 Task: Look for Airbnb properties in Klagenfurt am Wörthersee, Austria from 6th December, 2023 to 15th December, 2023 for 6 adults.6 bedrooms having 6 beds and 6 bathrooms. Property type can be house. Amenities needed are: wifi, TV, free parkinig on premises, hot tub, gym, smoking allowed. Look for 3 properties as per requirement.
Action: Key pressed klagenfurt
Screenshot: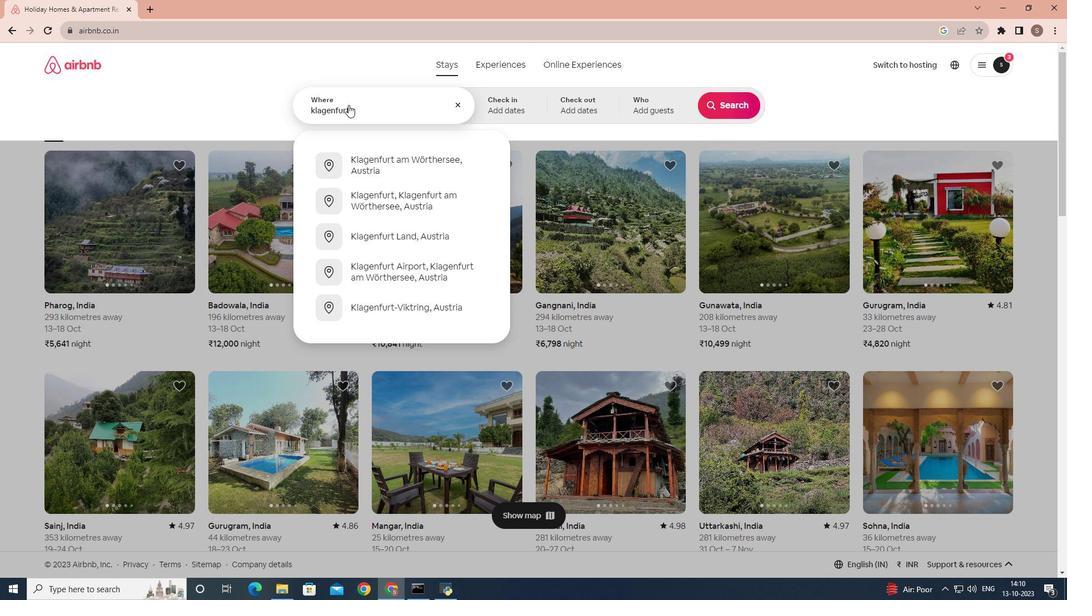 
Action: Mouse moved to (380, 156)
Screenshot: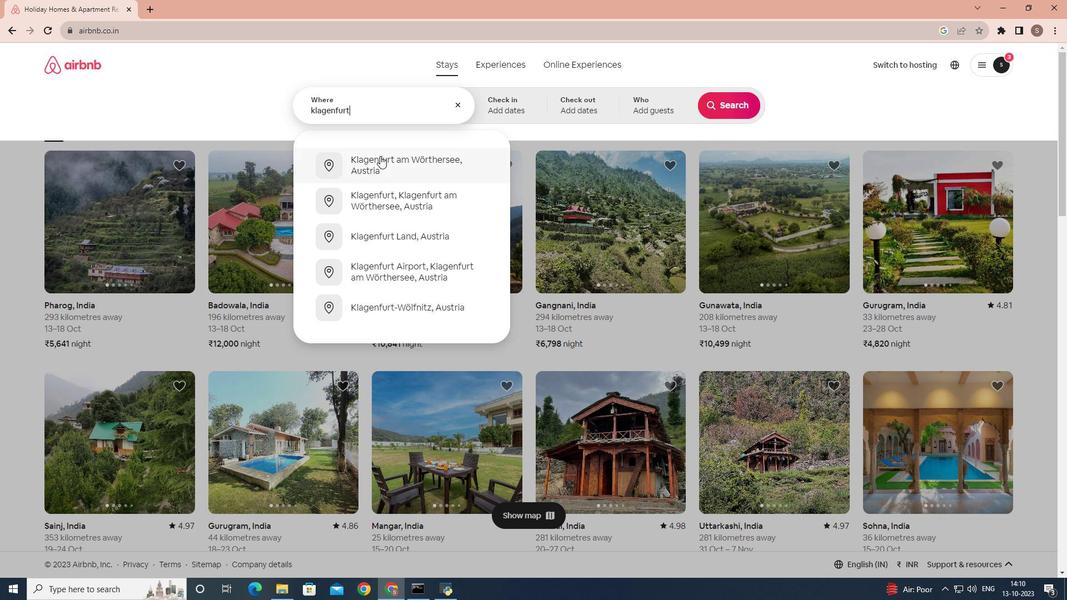
Action: Mouse pressed left at (380, 156)
Screenshot: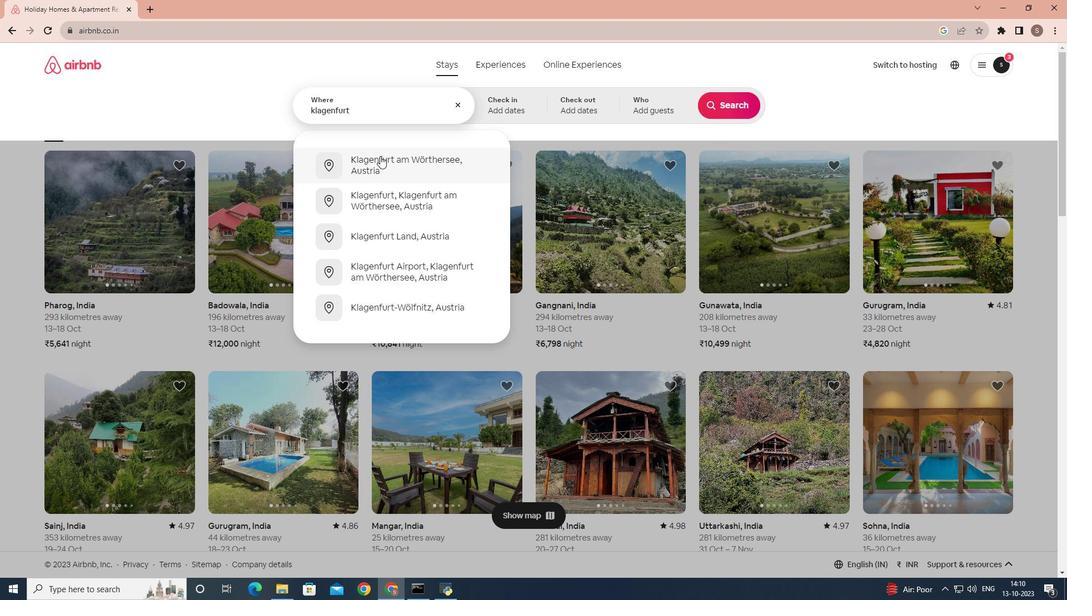 
Action: Mouse moved to (725, 196)
Screenshot: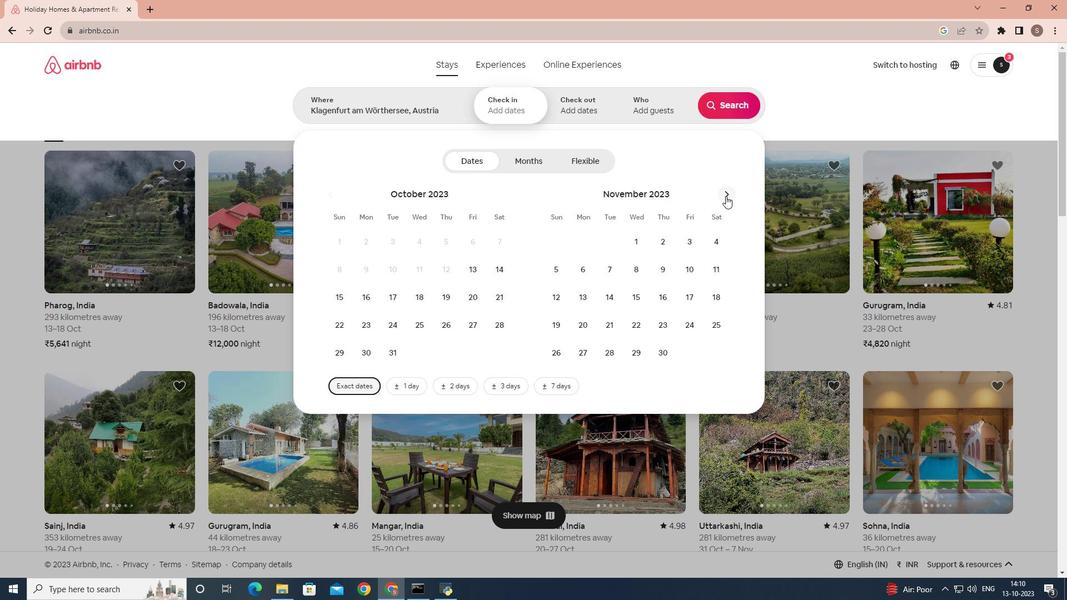 
Action: Mouse pressed left at (725, 196)
Screenshot: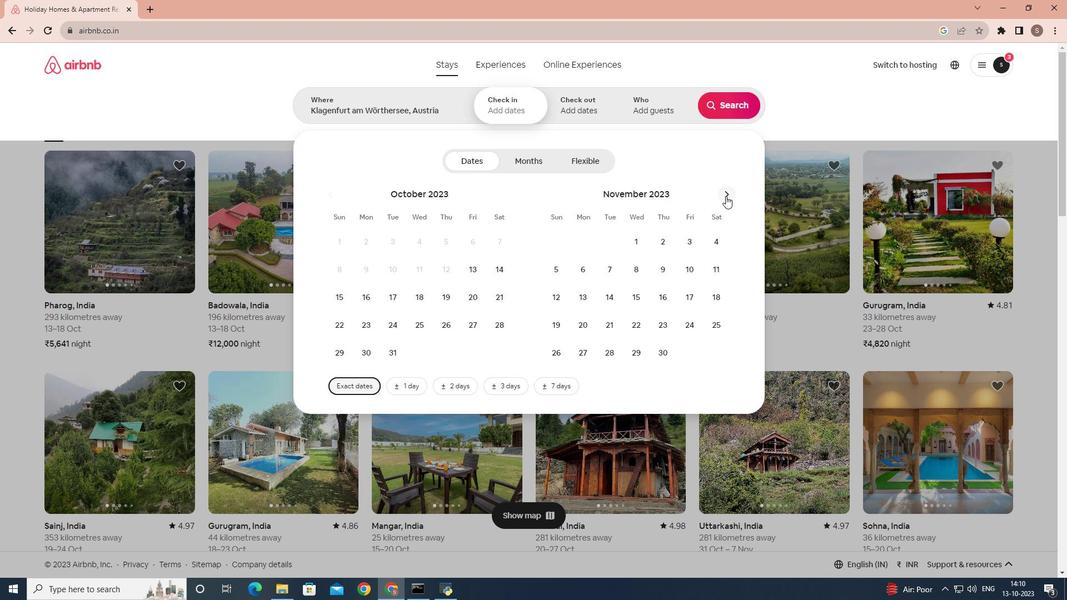 
Action: Mouse moved to (635, 270)
Screenshot: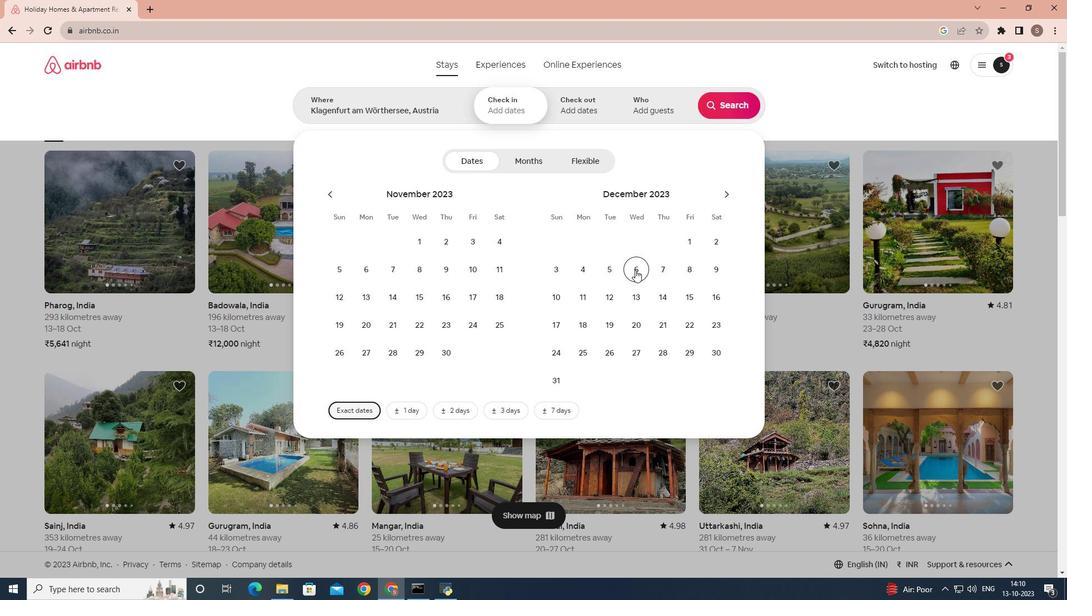 
Action: Mouse pressed left at (635, 270)
Screenshot: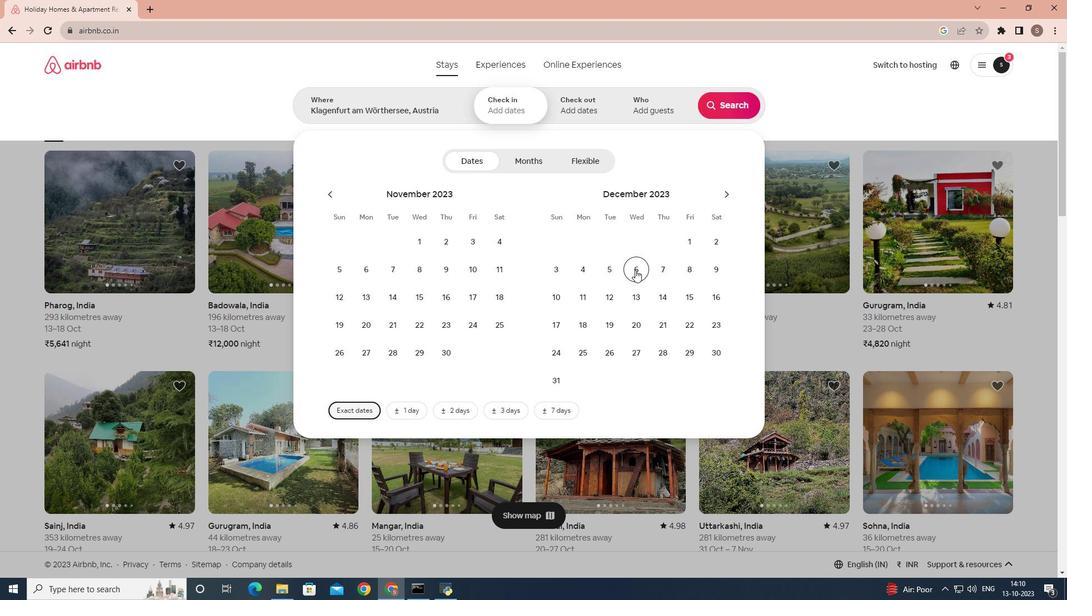 
Action: Mouse moved to (691, 306)
Screenshot: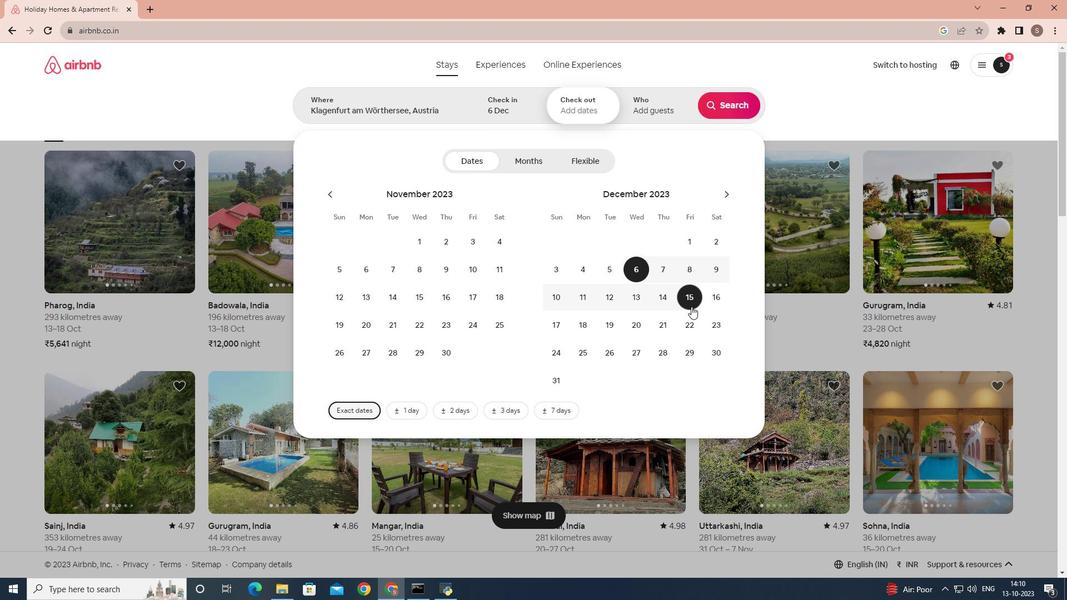 
Action: Mouse pressed left at (691, 306)
Screenshot: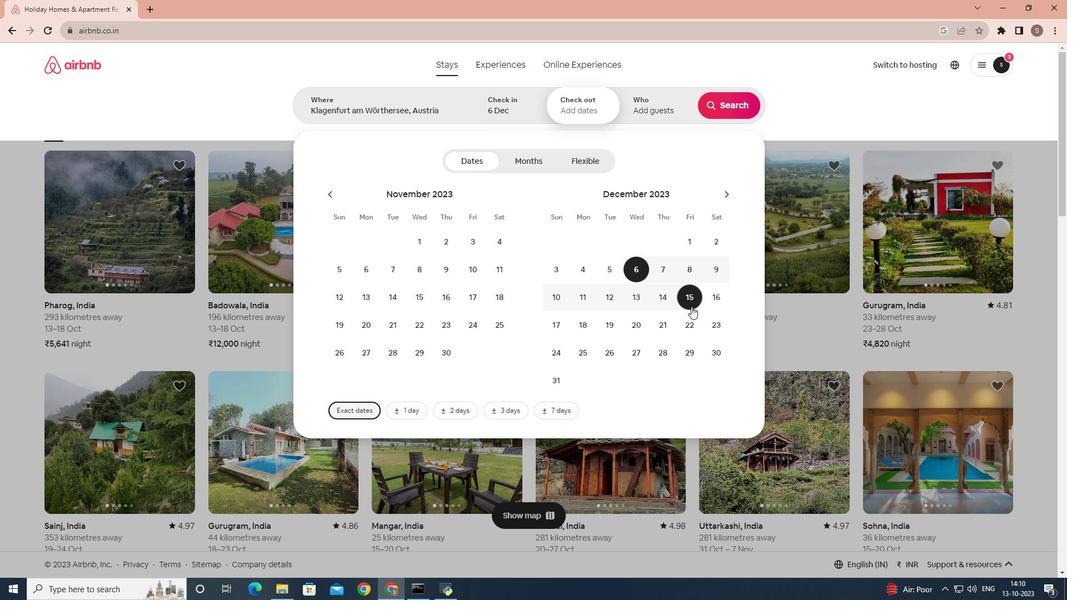 
Action: Mouse moved to (650, 97)
Screenshot: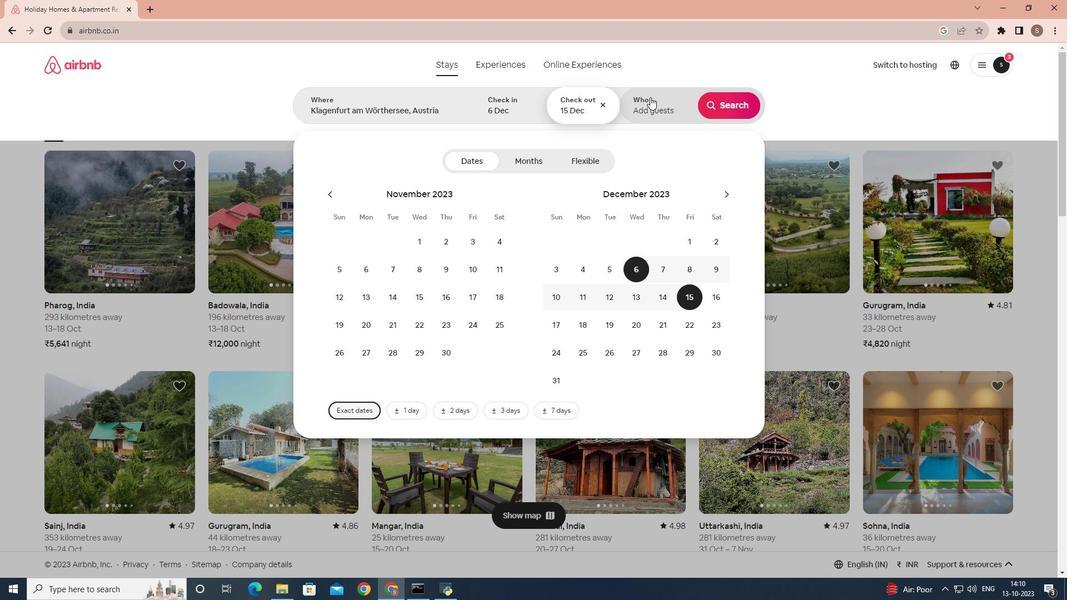 
Action: Mouse pressed left at (650, 97)
Screenshot: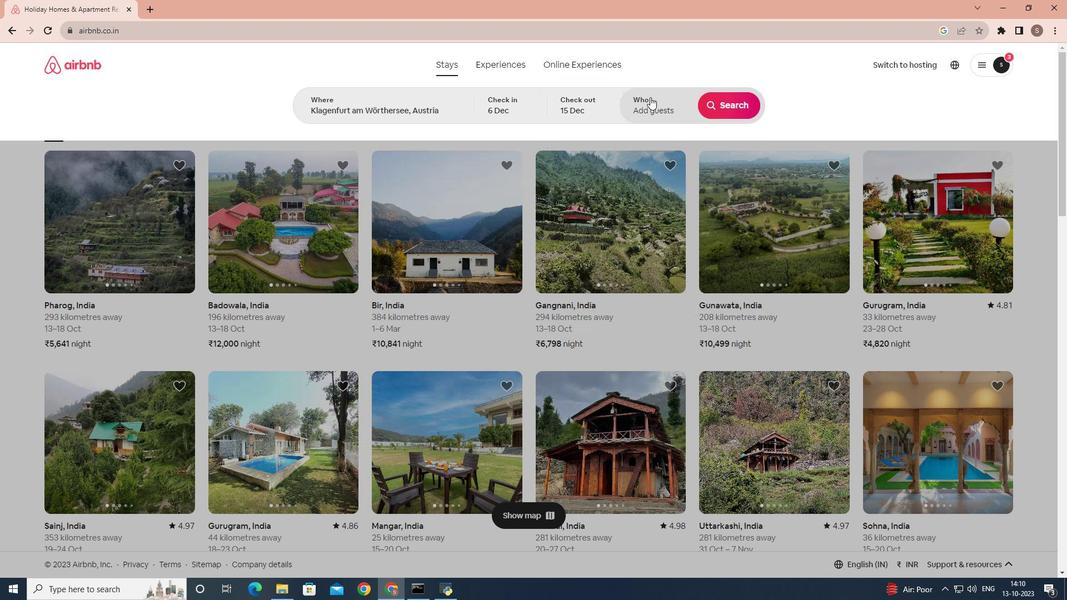 
Action: Mouse moved to (737, 162)
Screenshot: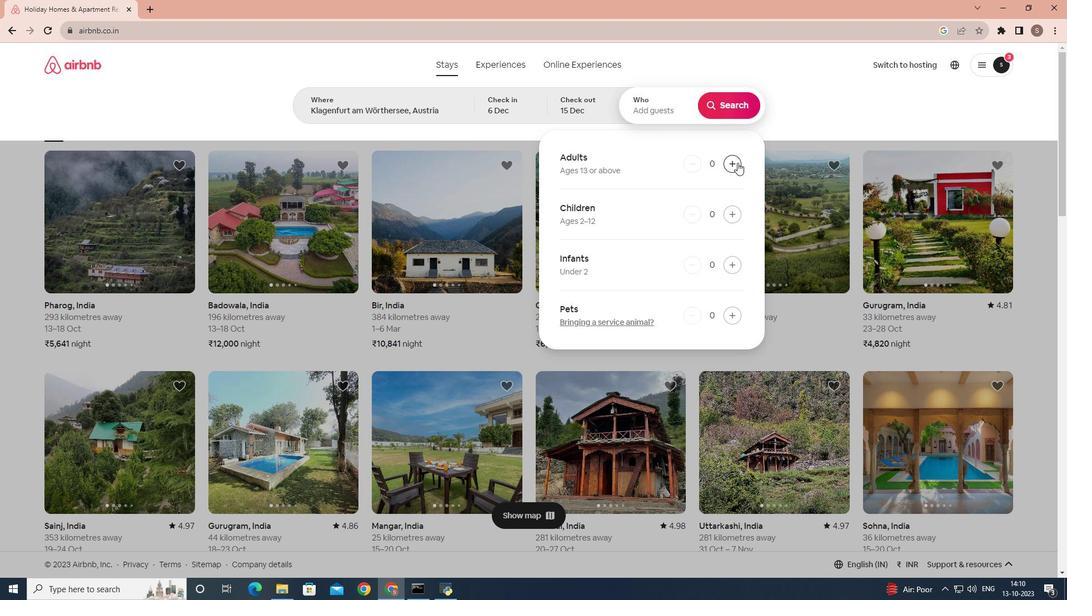 
Action: Mouse pressed left at (737, 162)
Screenshot: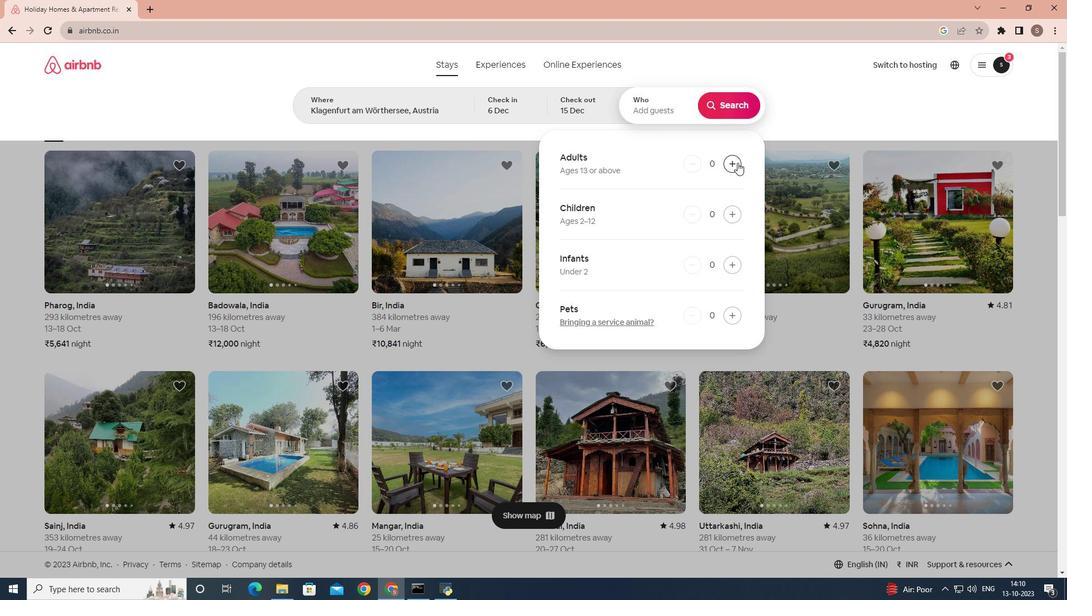 
Action: Mouse pressed left at (737, 162)
Screenshot: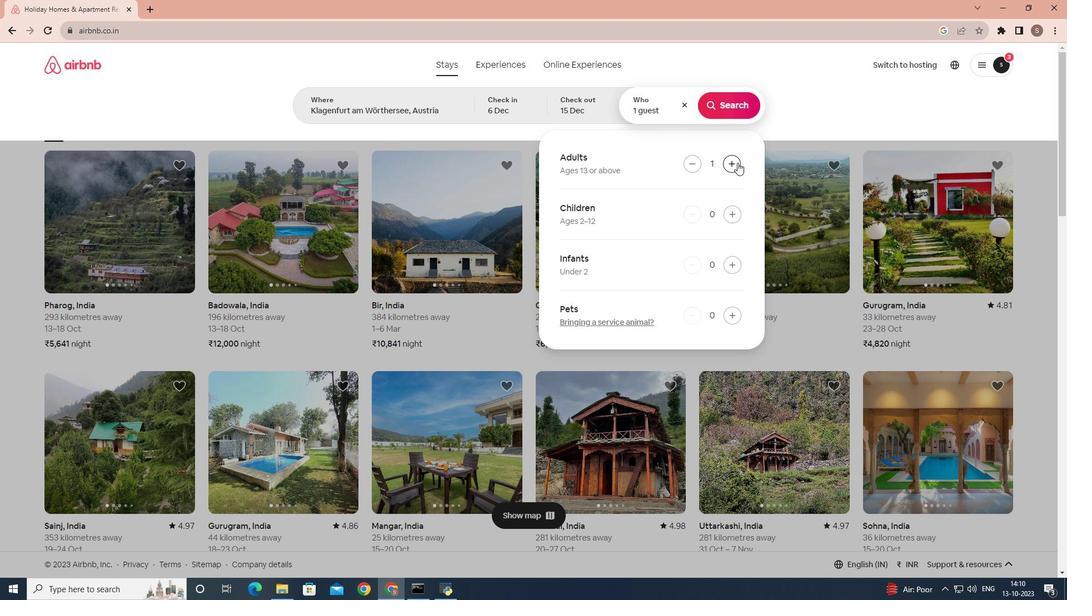 
Action: Mouse moved to (737, 162)
Screenshot: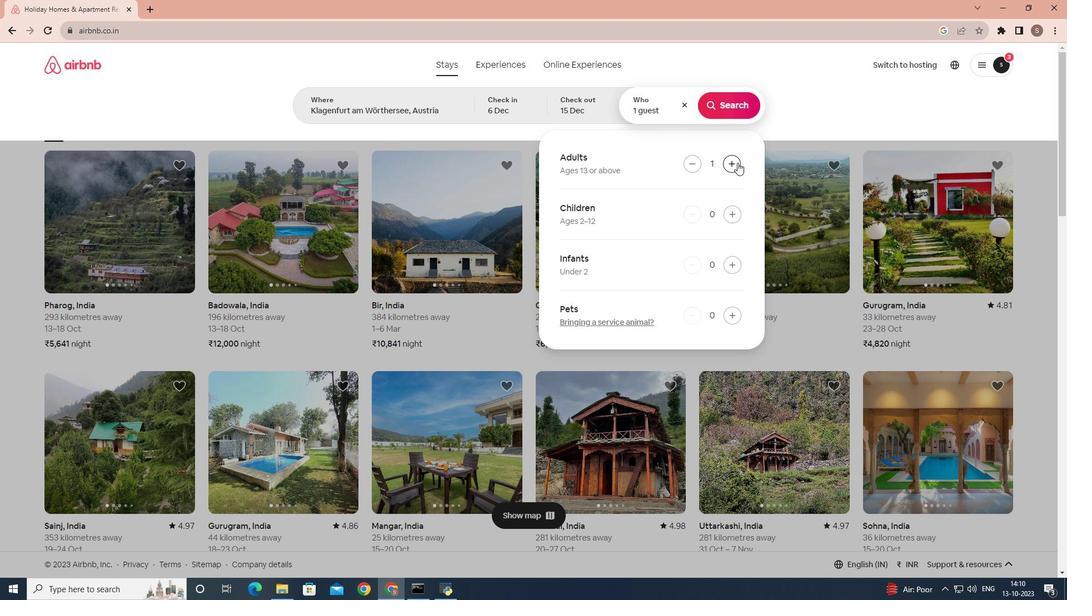 
Action: Mouse pressed left at (737, 162)
Screenshot: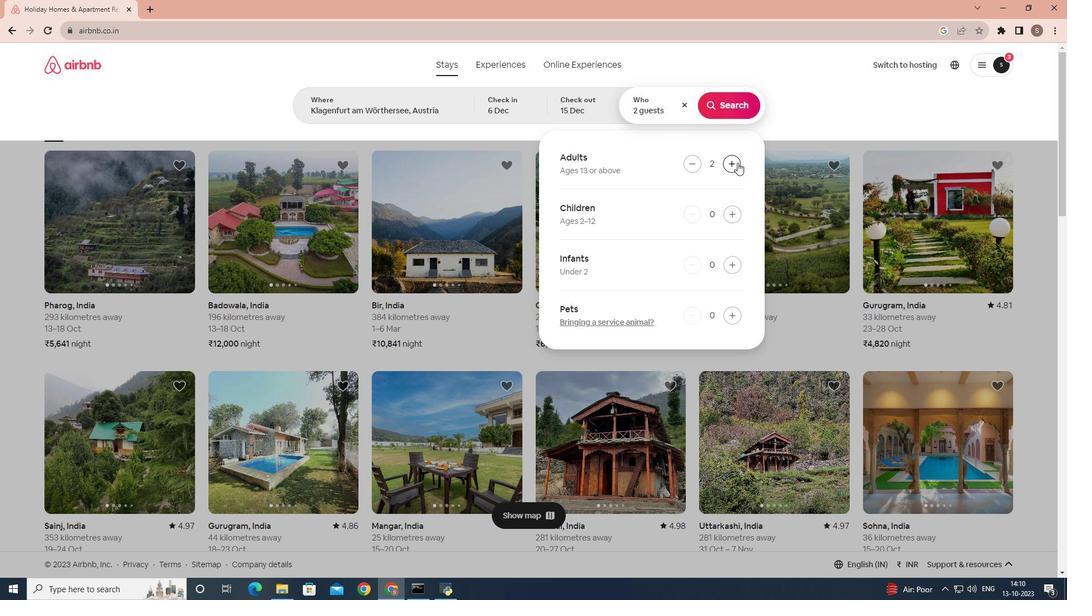 
Action: Mouse pressed left at (737, 162)
Screenshot: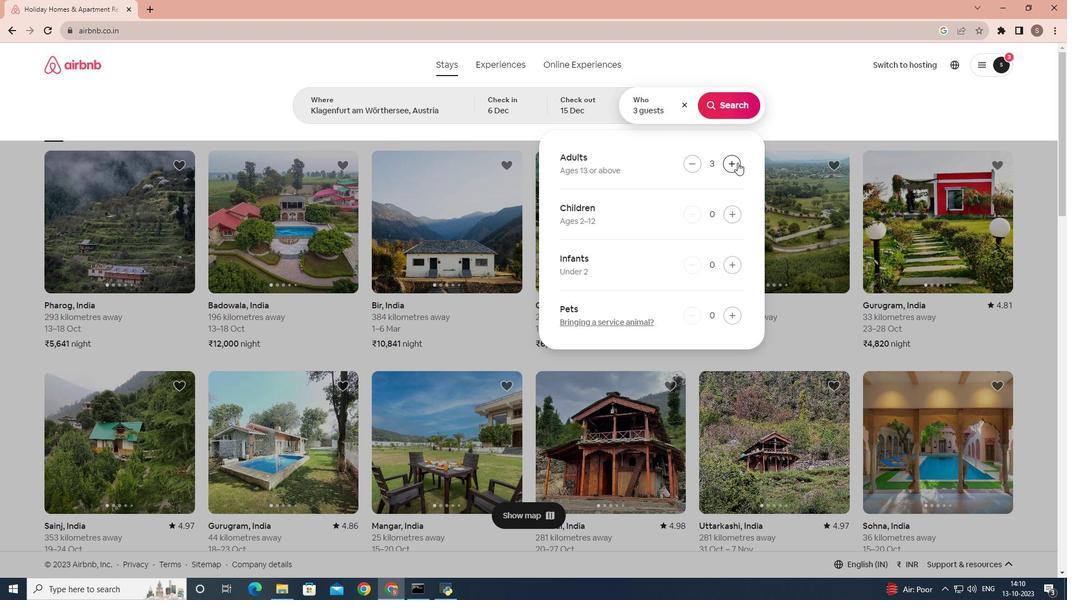 
Action: Mouse pressed left at (737, 162)
Screenshot: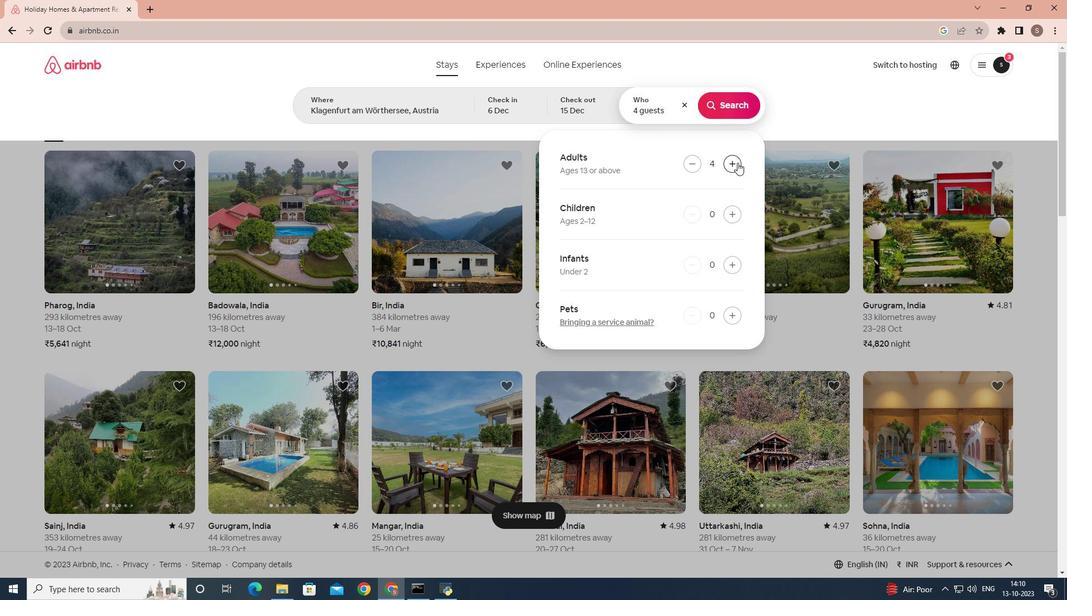 
Action: Mouse pressed left at (737, 162)
Screenshot: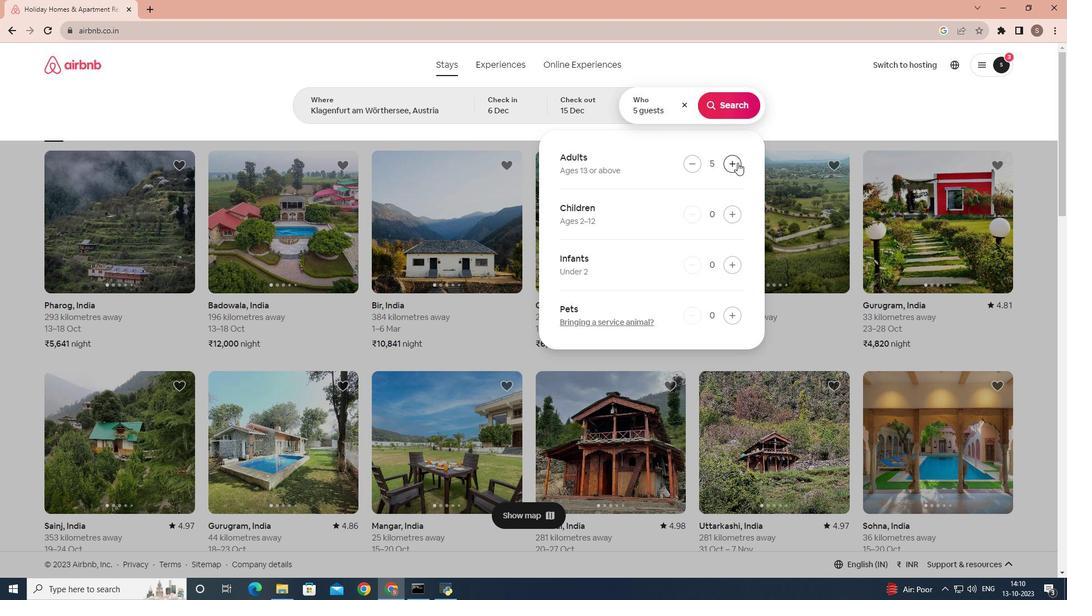 
Action: Mouse moved to (739, 104)
Screenshot: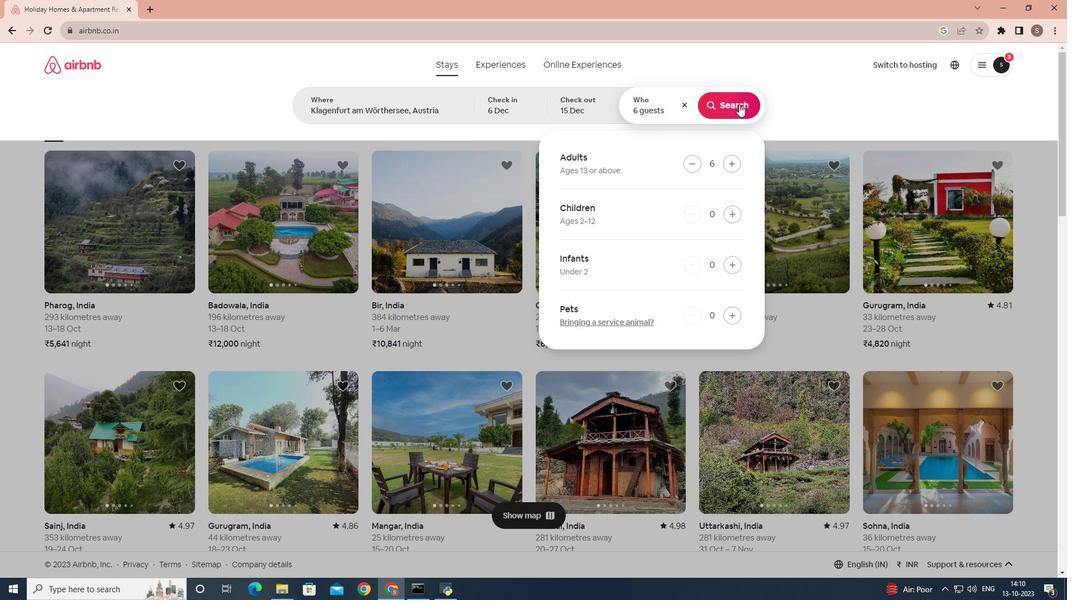 
Action: Mouse pressed left at (739, 104)
Screenshot: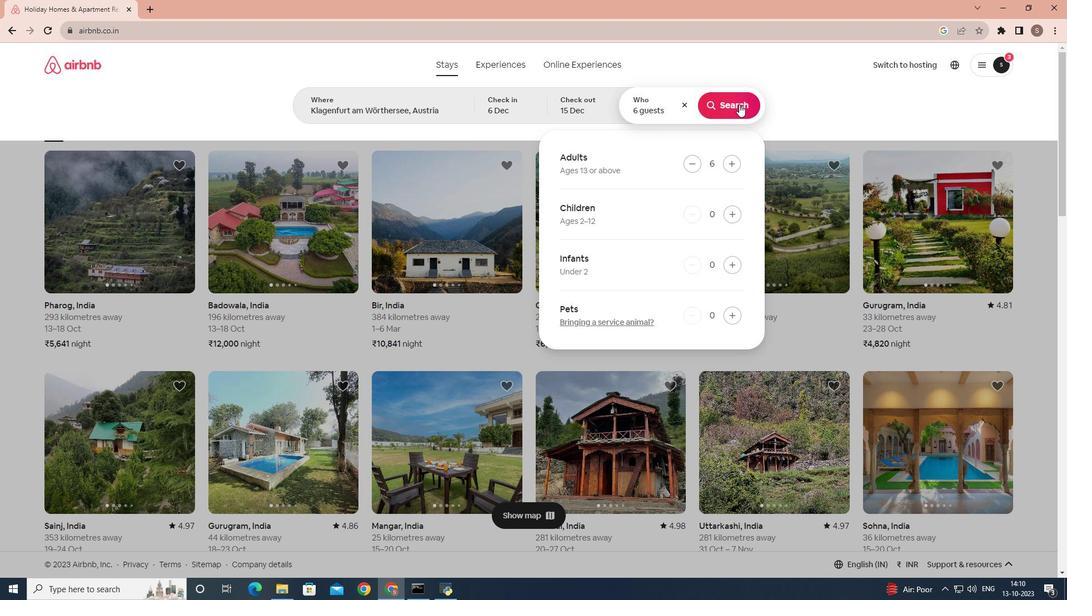 
Action: Mouse moved to (887, 110)
Screenshot: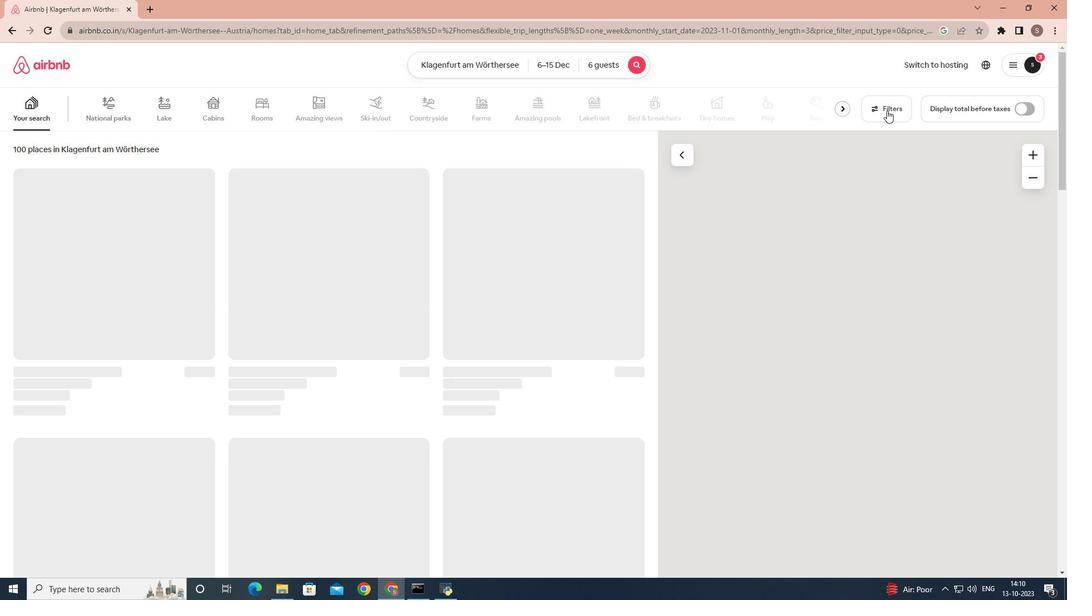 
Action: Mouse pressed left at (887, 110)
Screenshot: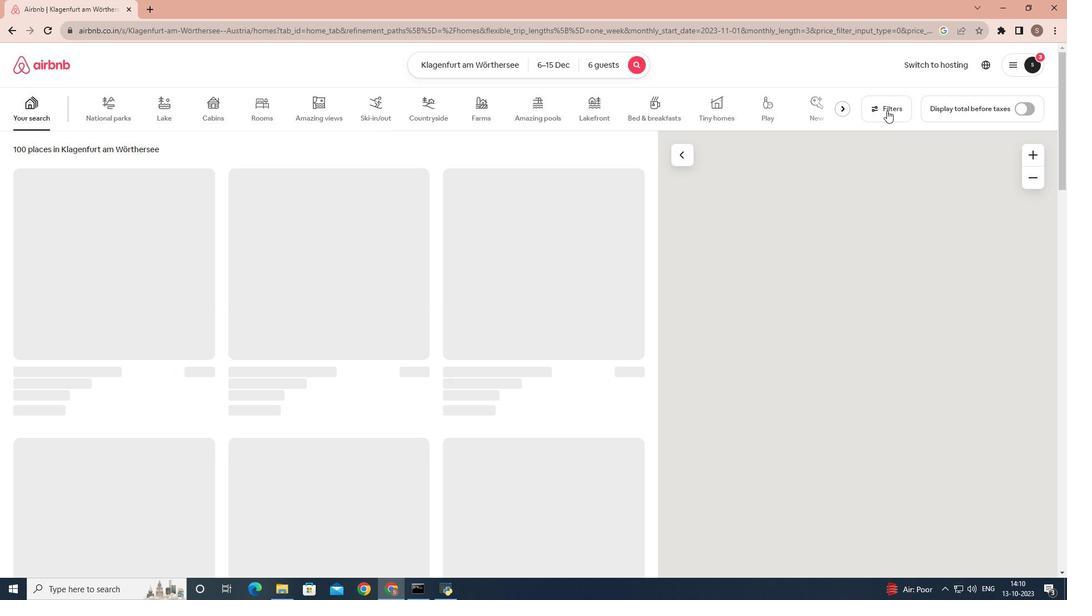 
Action: Mouse moved to (384, 297)
Screenshot: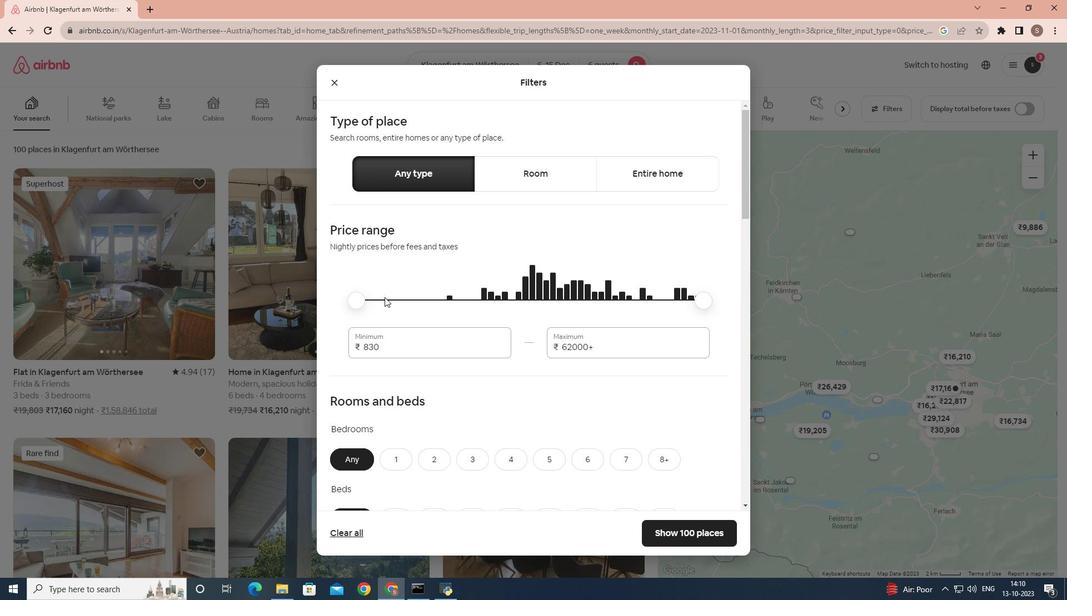 
Action: Mouse scrolled (384, 296) with delta (0, 0)
Screenshot: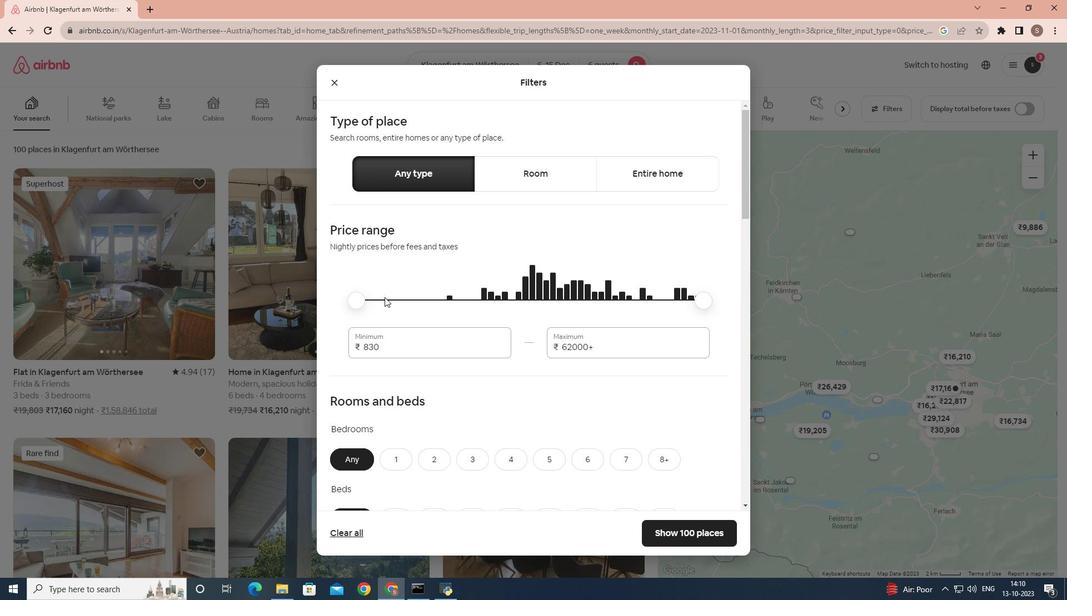 
Action: Mouse scrolled (384, 296) with delta (0, 0)
Screenshot: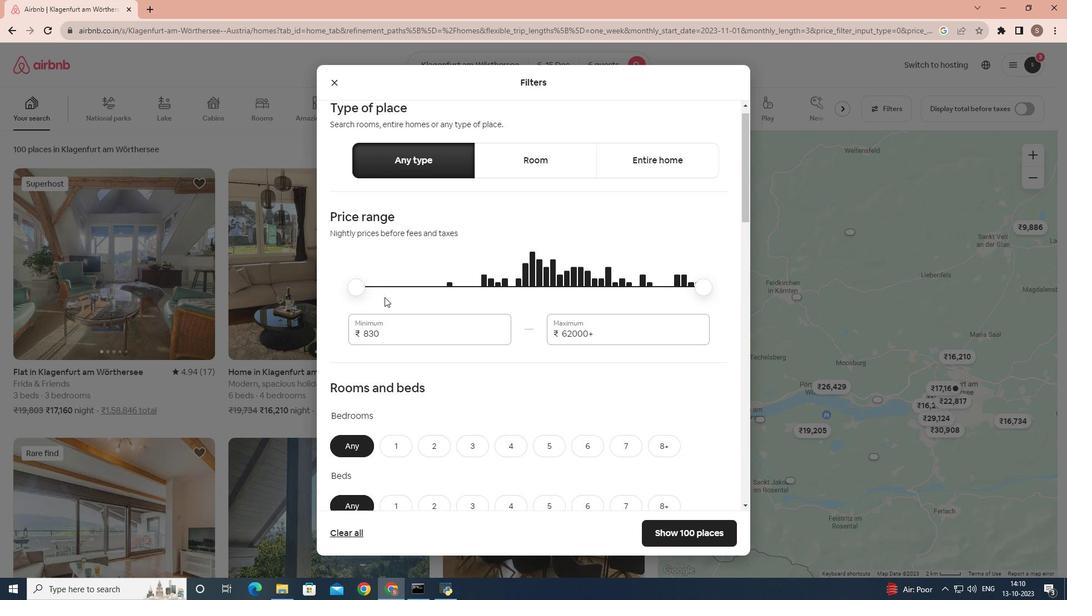 
Action: Mouse moved to (409, 288)
Screenshot: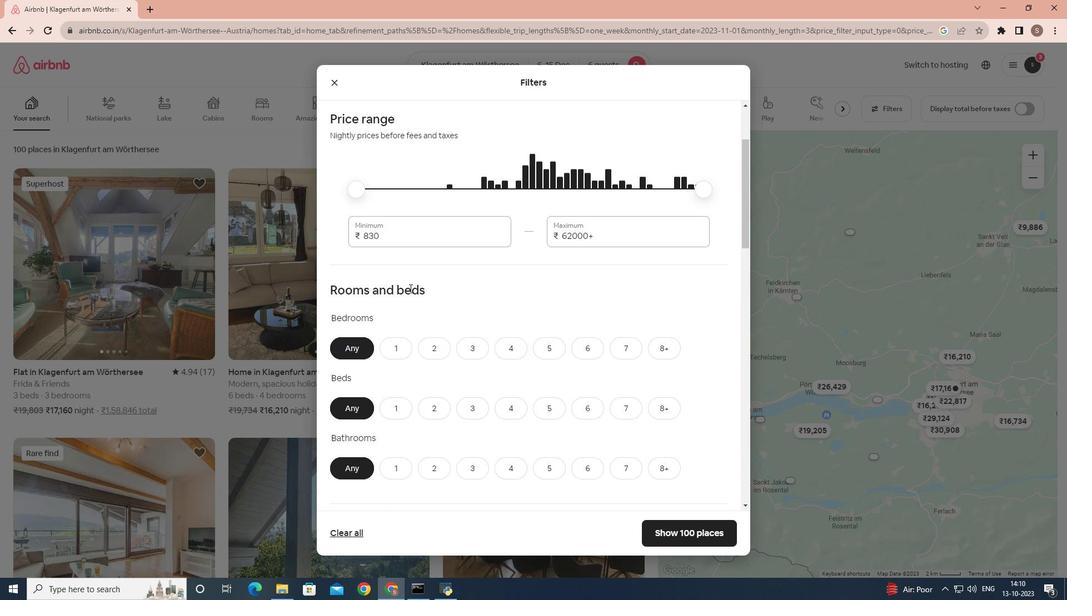 
Action: Mouse scrolled (409, 287) with delta (0, 0)
Screenshot: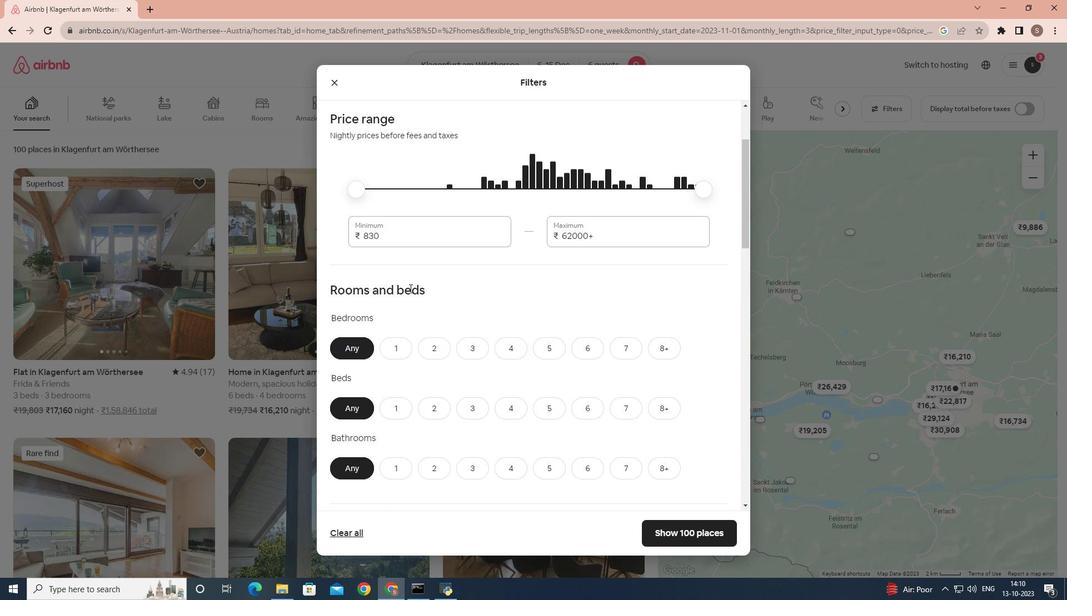 
Action: Mouse scrolled (409, 287) with delta (0, 0)
Screenshot: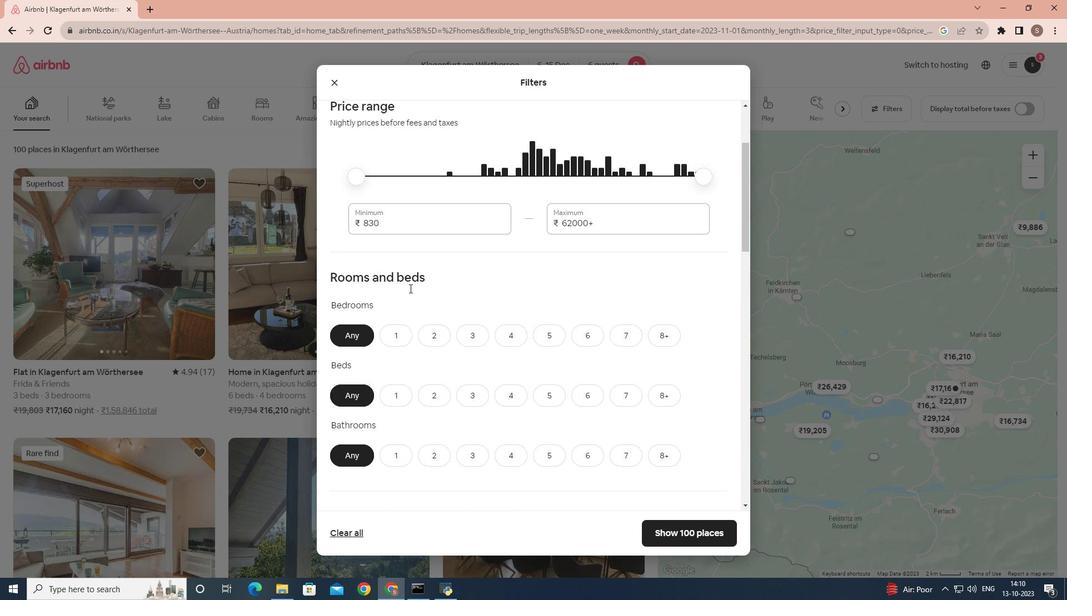 
Action: Mouse moved to (600, 244)
Screenshot: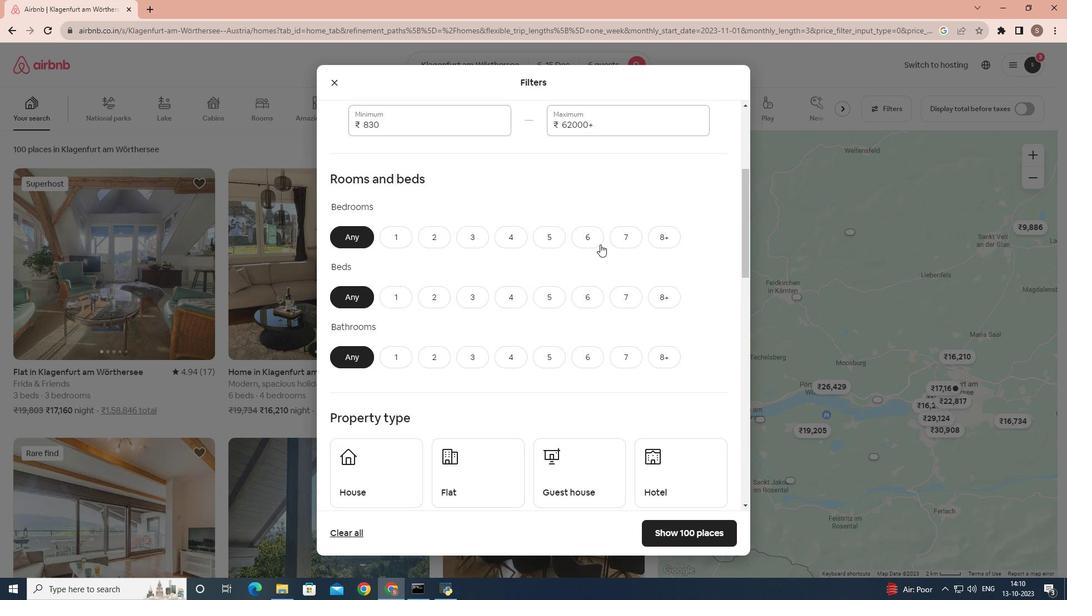 
Action: Mouse pressed left at (600, 244)
Screenshot: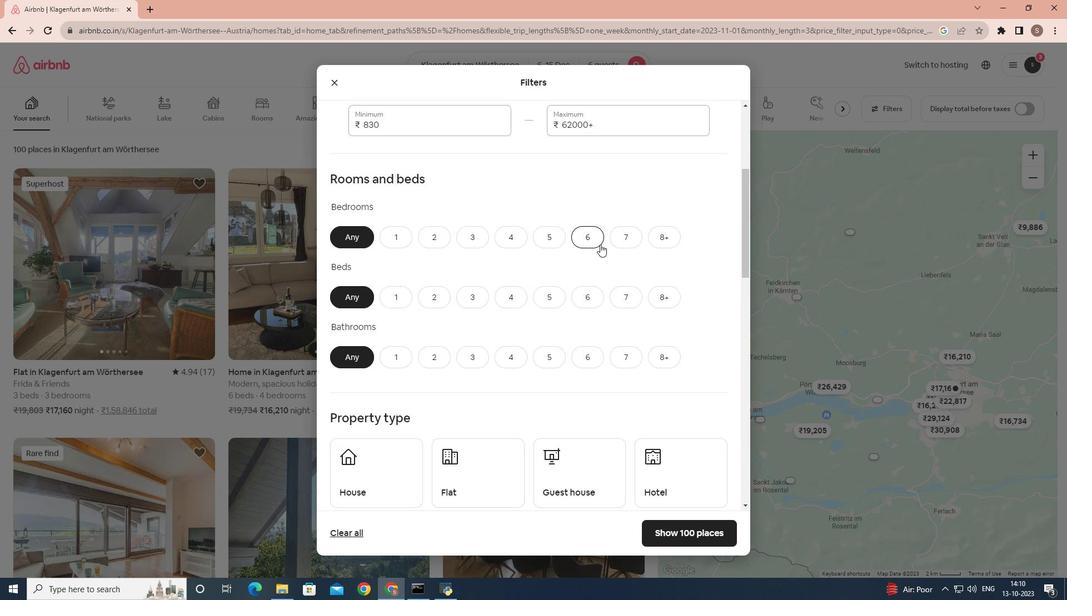 
Action: Mouse moved to (591, 289)
Screenshot: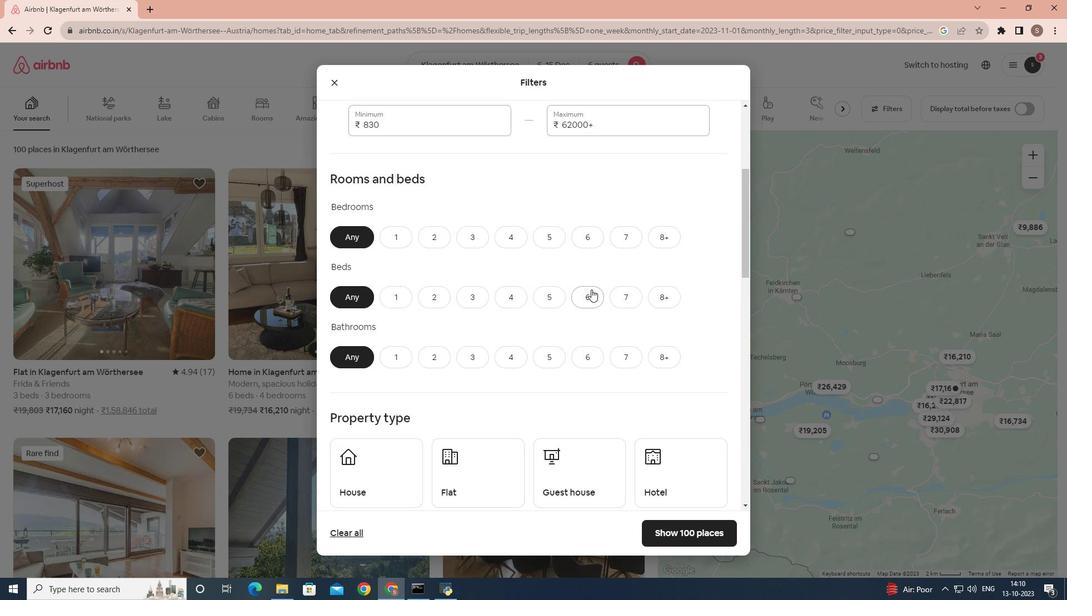 
Action: Mouse pressed left at (591, 289)
Screenshot: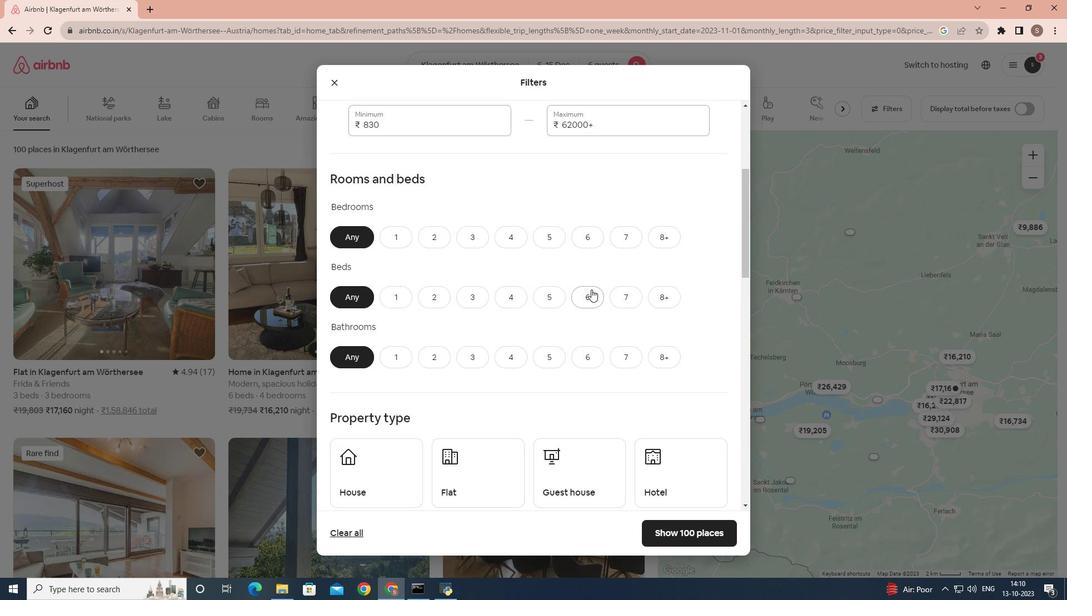 
Action: Mouse moved to (591, 244)
Screenshot: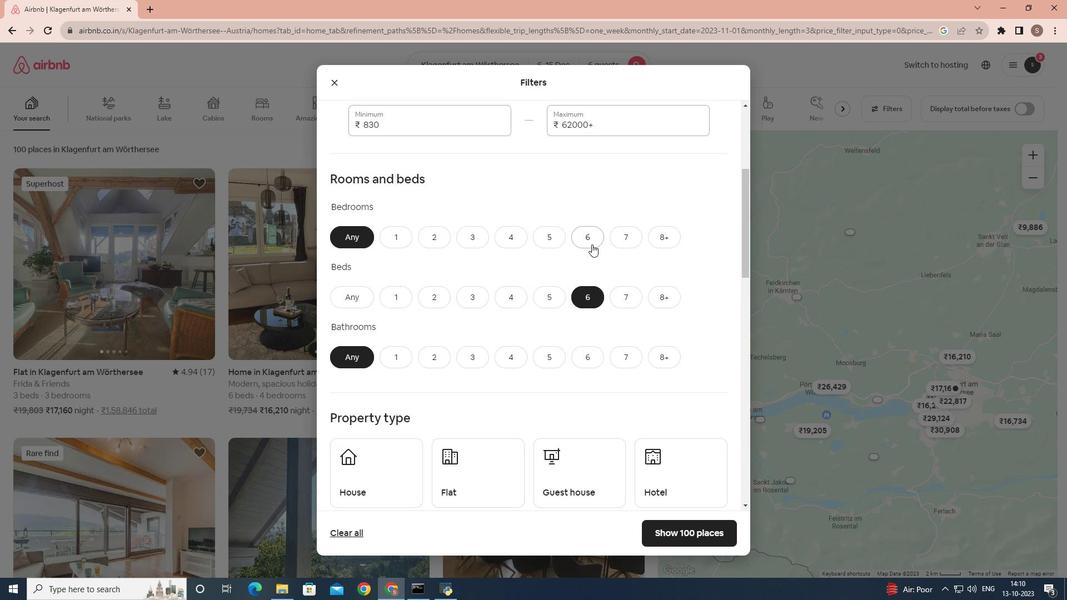 
Action: Mouse pressed left at (591, 244)
Screenshot: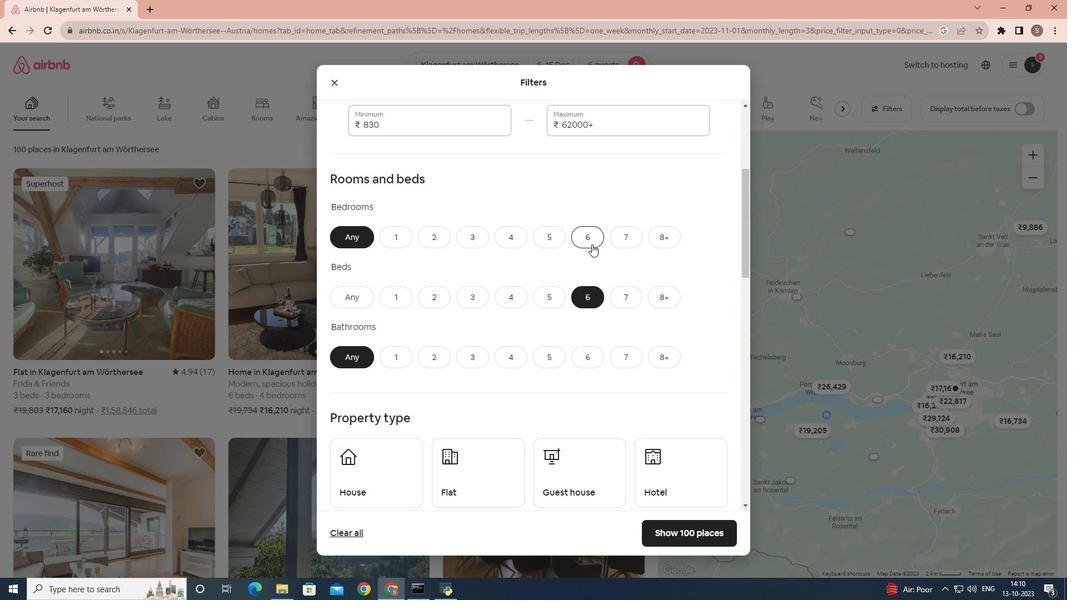 
Action: Mouse moved to (593, 352)
Screenshot: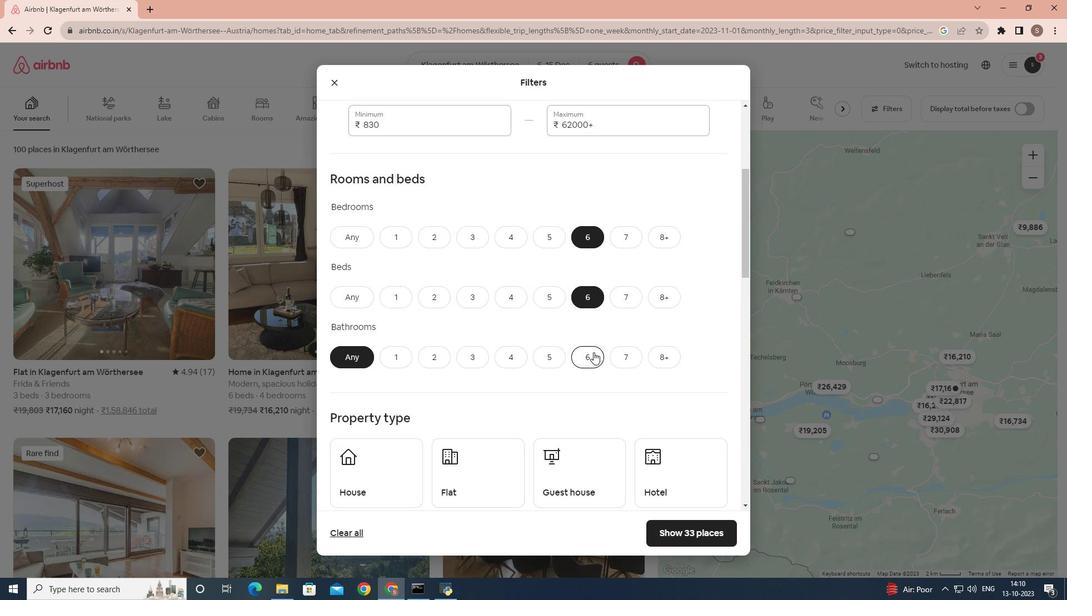 
Action: Mouse pressed left at (593, 352)
Screenshot: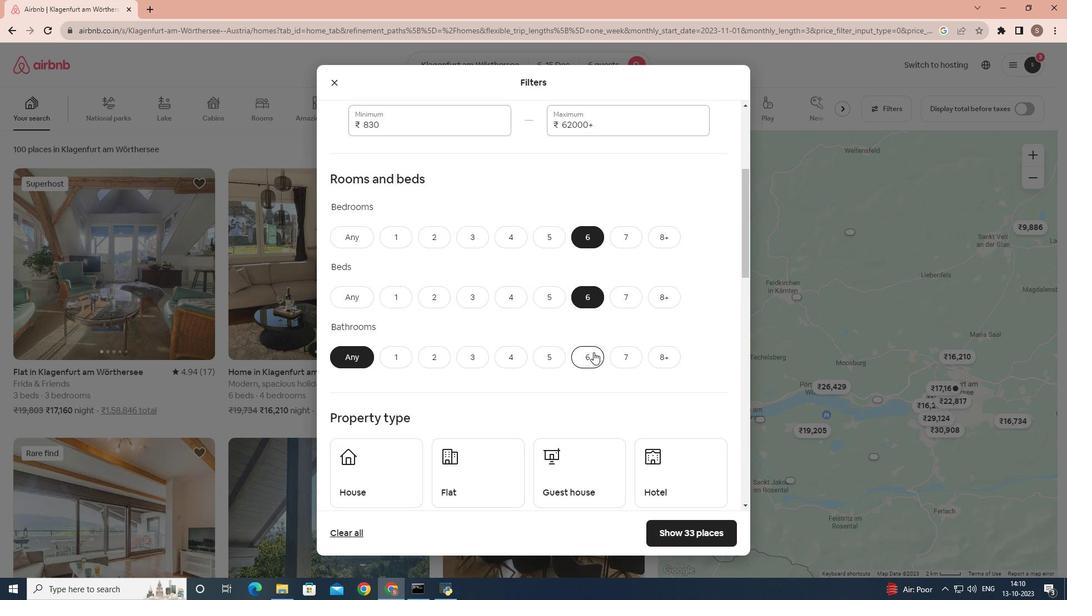 
Action: Mouse moved to (499, 323)
Screenshot: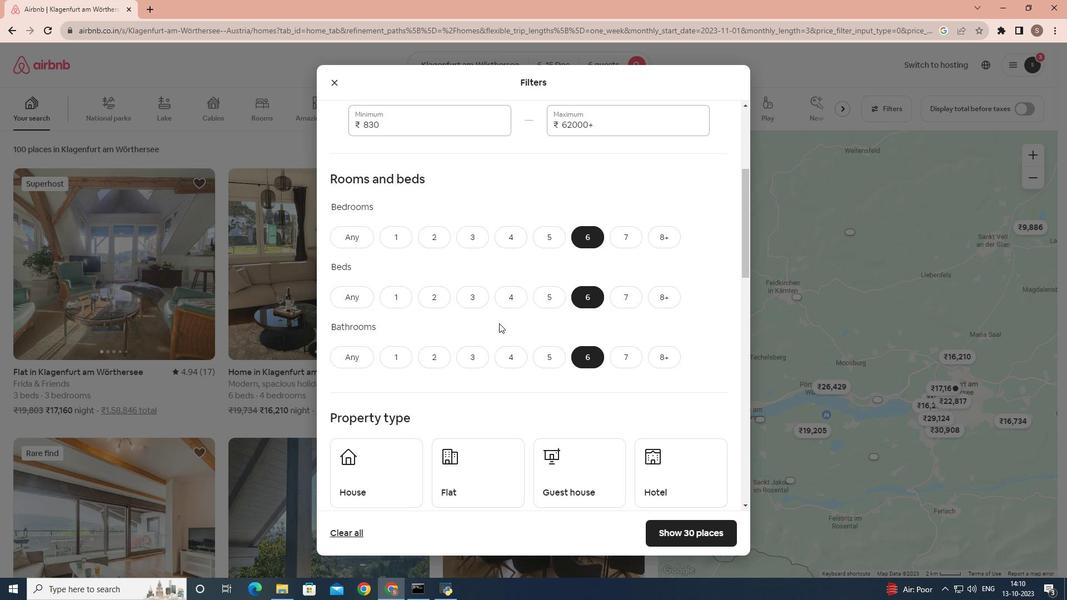 
Action: Mouse scrolled (499, 322) with delta (0, 0)
Screenshot: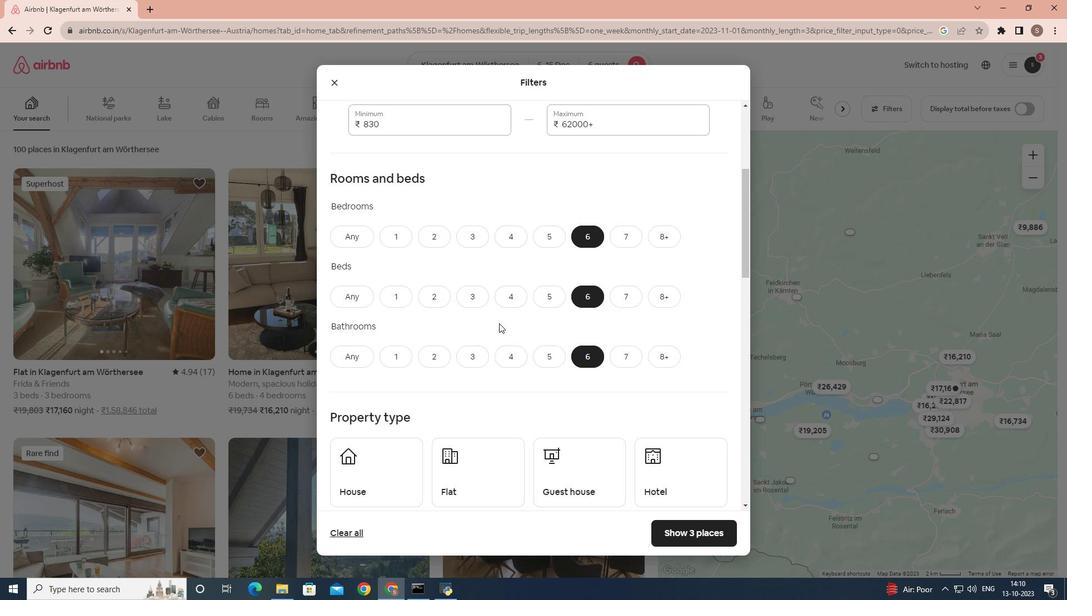
Action: Mouse scrolled (499, 322) with delta (0, 0)
Screenshot: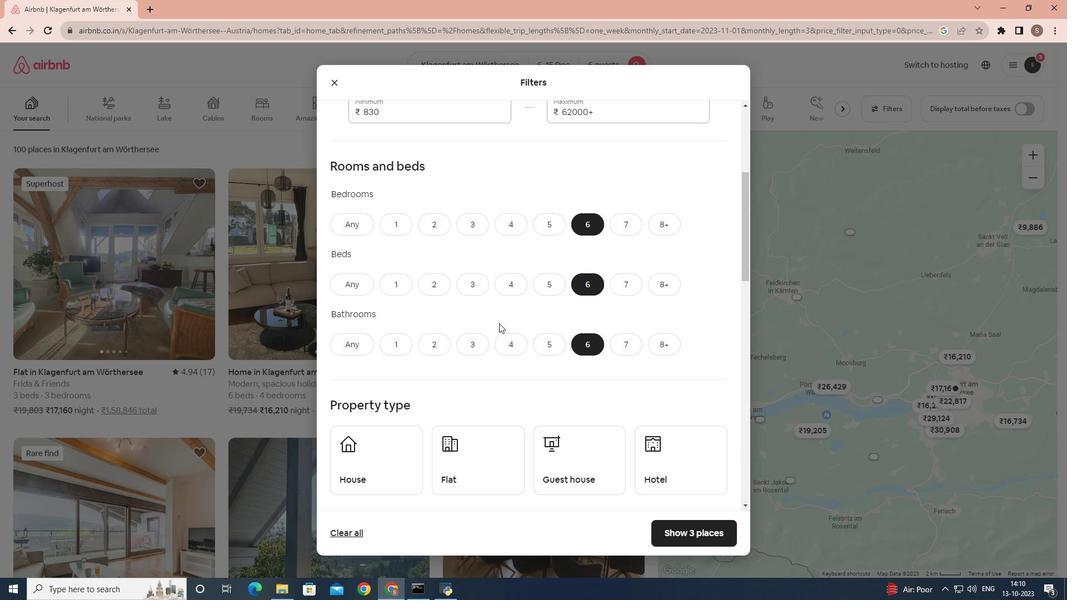 
Action: Mouse scrolled (499, 322) with delta (0, 0)
Screenshot: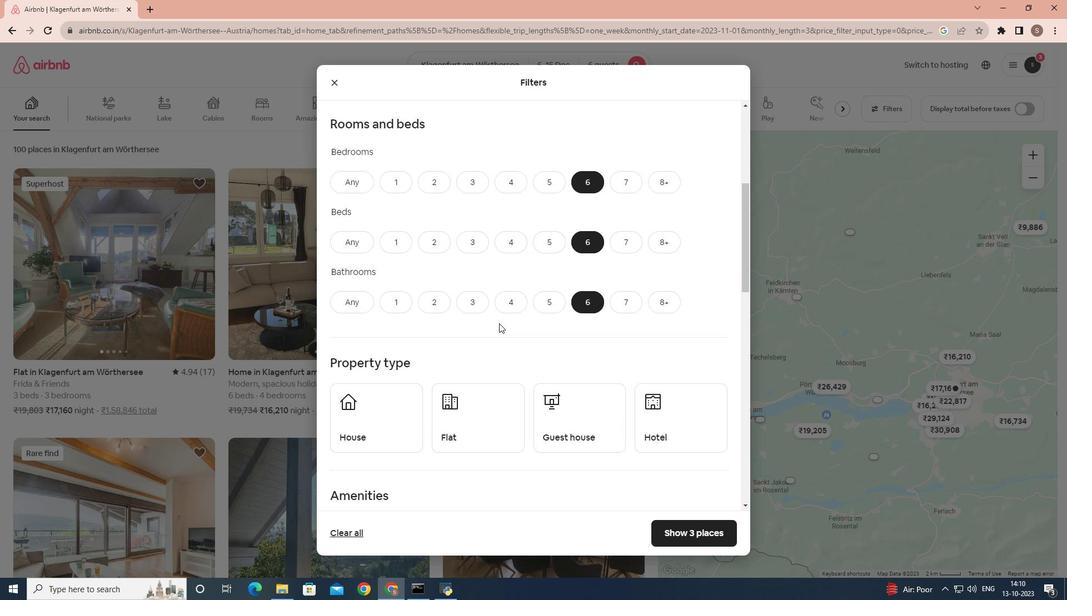 
Action: Mouse moved to (380, 296)
Screenshot: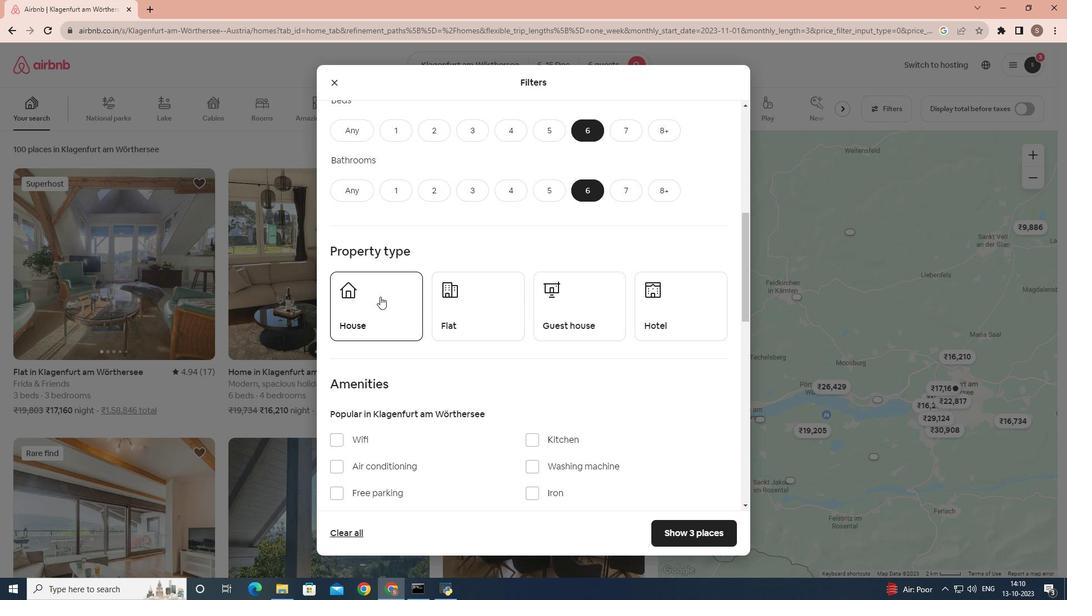 
Action: Mouse pressed left at (380, 296)
Screenshot: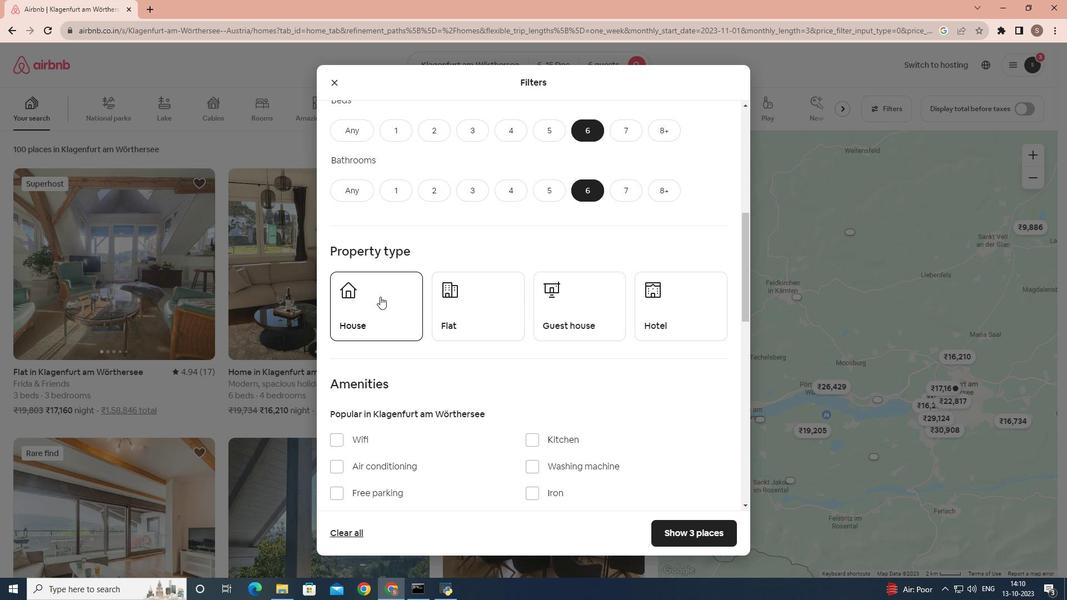 
Action: Mouse moved to (490, 410)
Screenshot: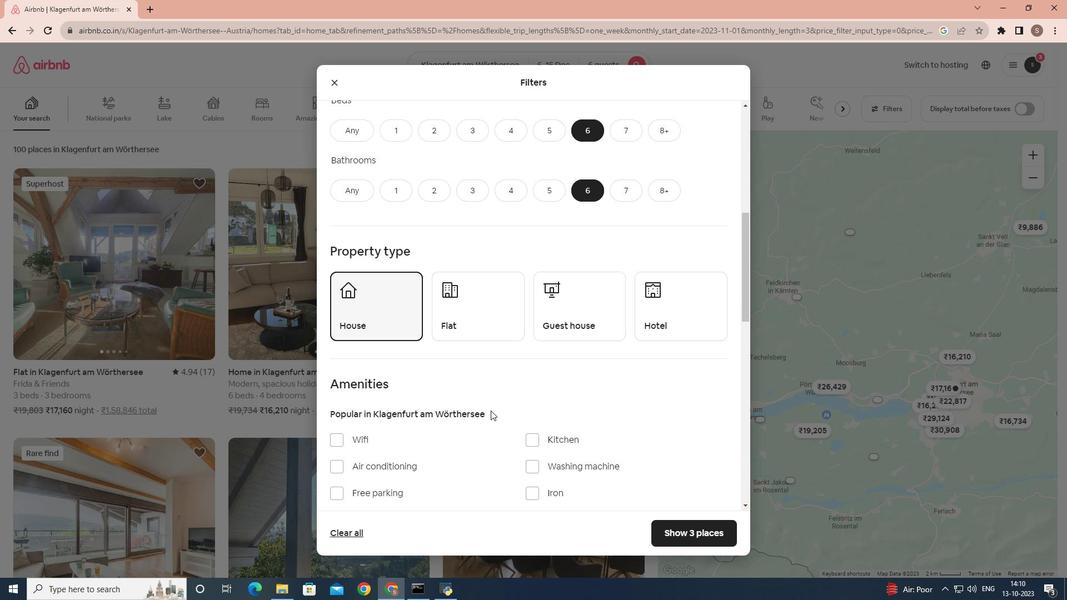 
Action: Mouse scrolled (490, 410) with delta (0, 0)
Screenshot: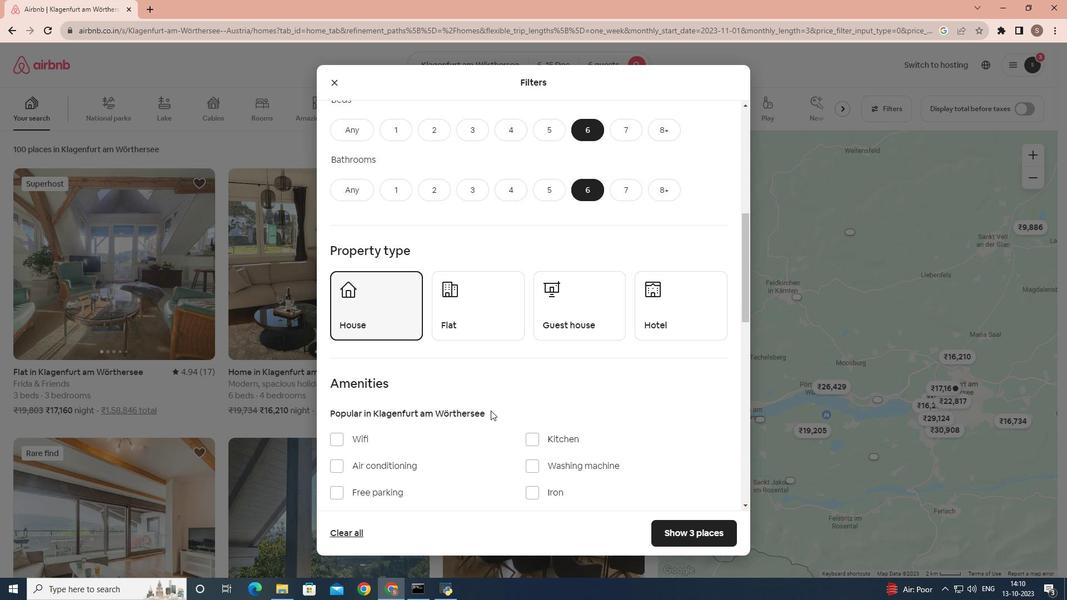 
Action: Mouse scrolled (490, 410) with delta (0, 0)
Screenshot: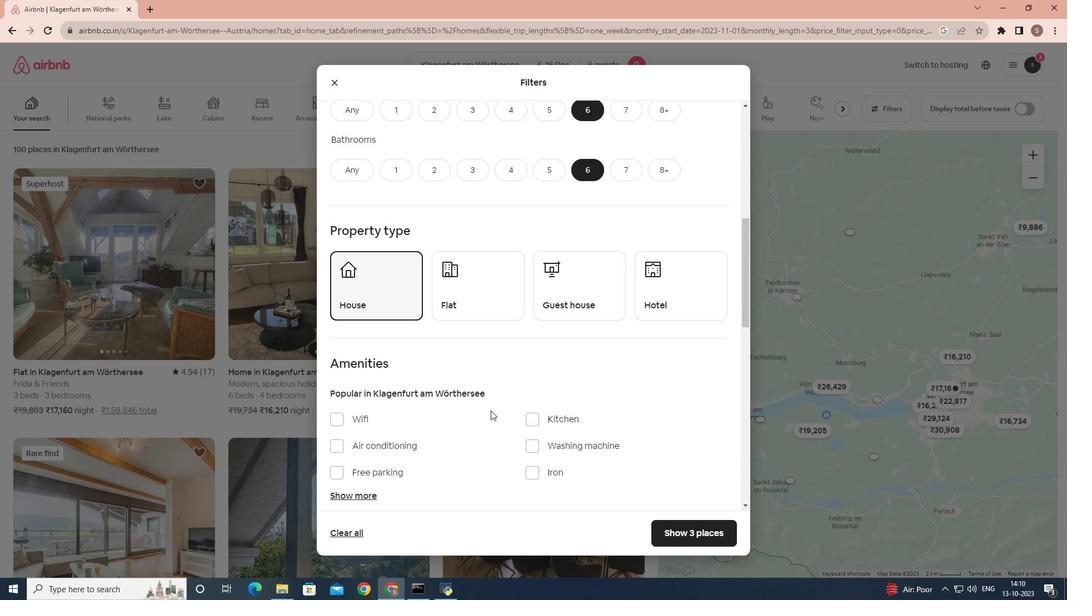 
Action: Mouse scrolled (490, 410) with delta (0, 0)
Screenshot: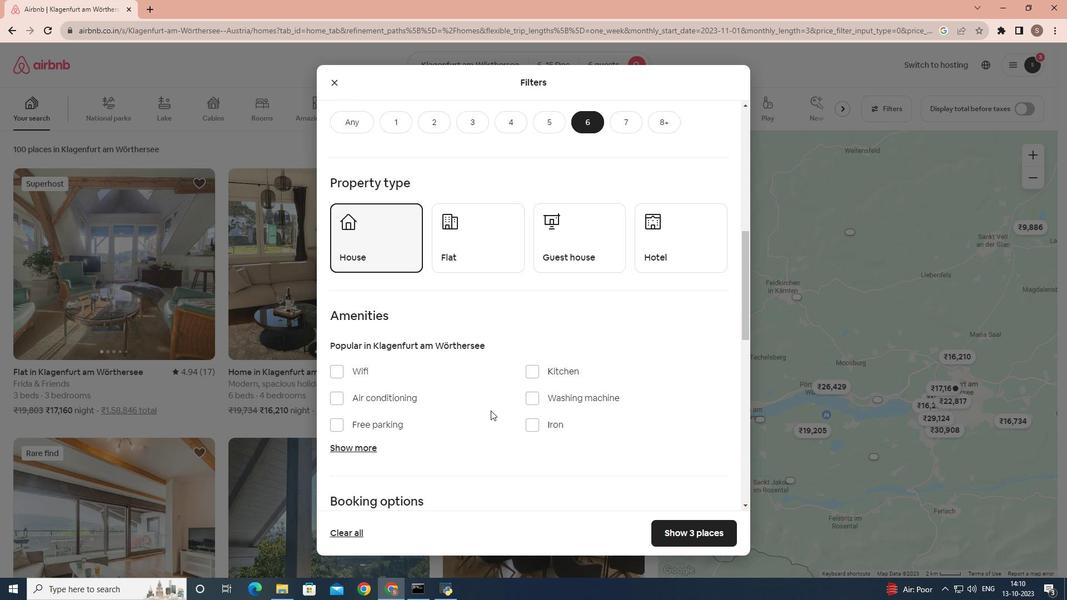 
Action: Mouse moved to (341, 350)
Screenshot: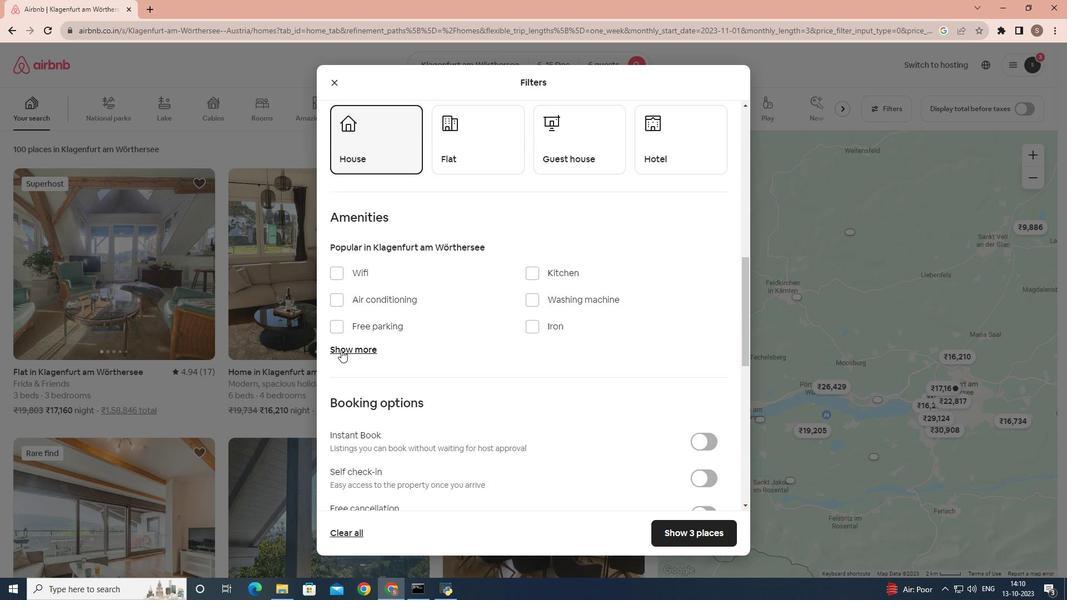 
Action: Mouse pressed left at (341, 350)
Screenshot: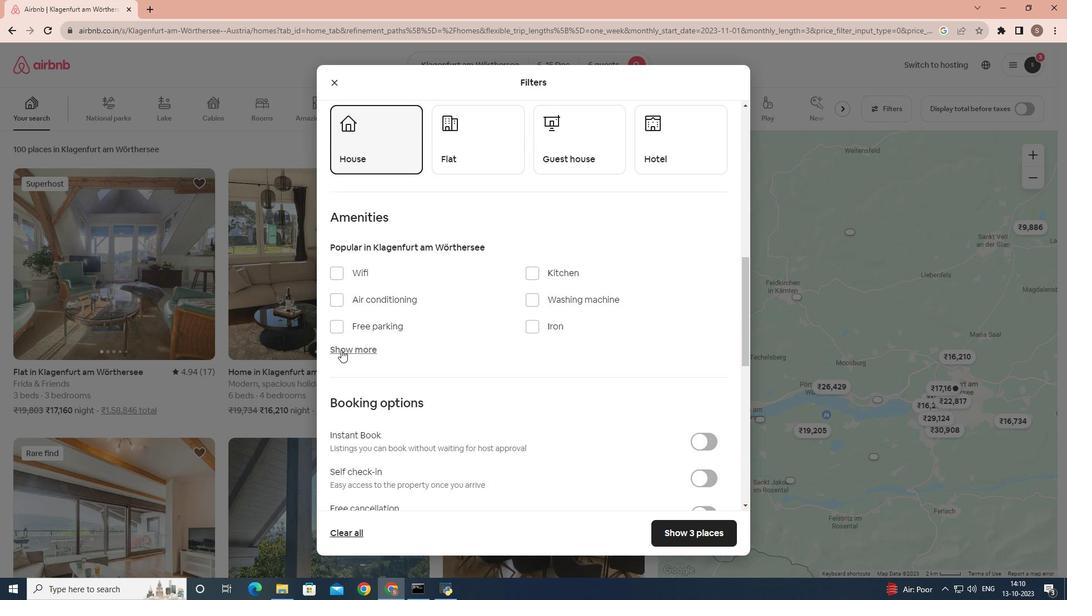 
Action: Mouse moved to (391, 338)
Screenshot: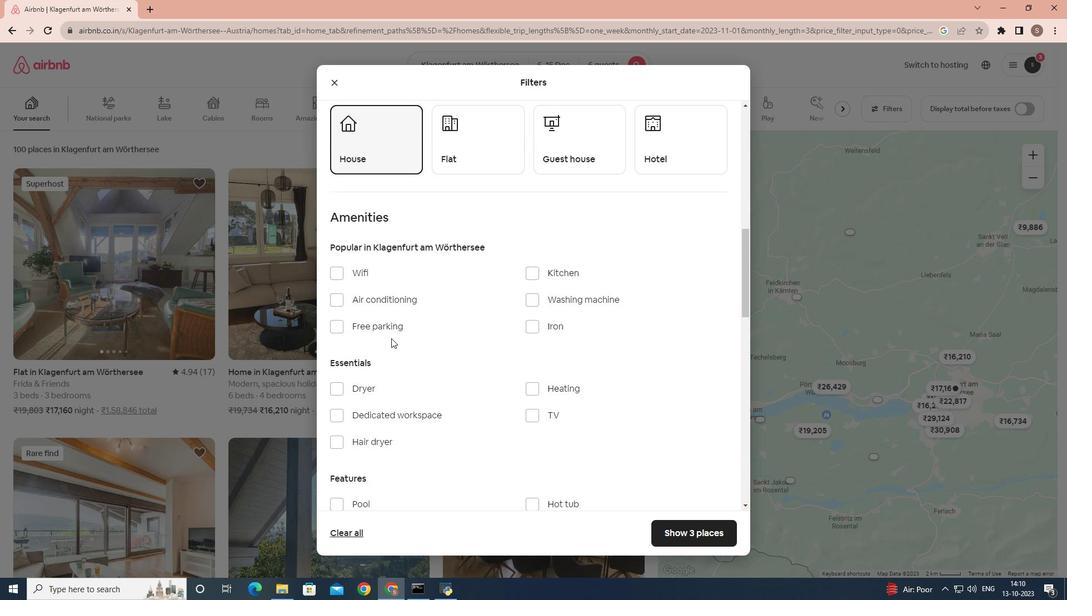 
Action: Mouse scrolled (391, 337) with delta (0, 0)
Screenshot: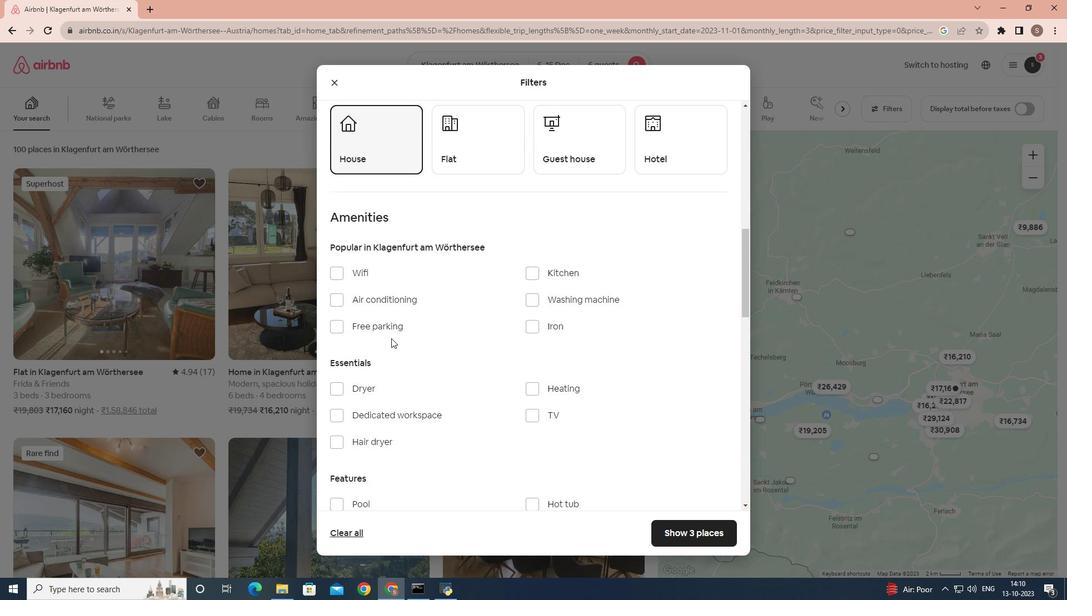 
Action: Mouse moved to (342, 217)
Screenshot: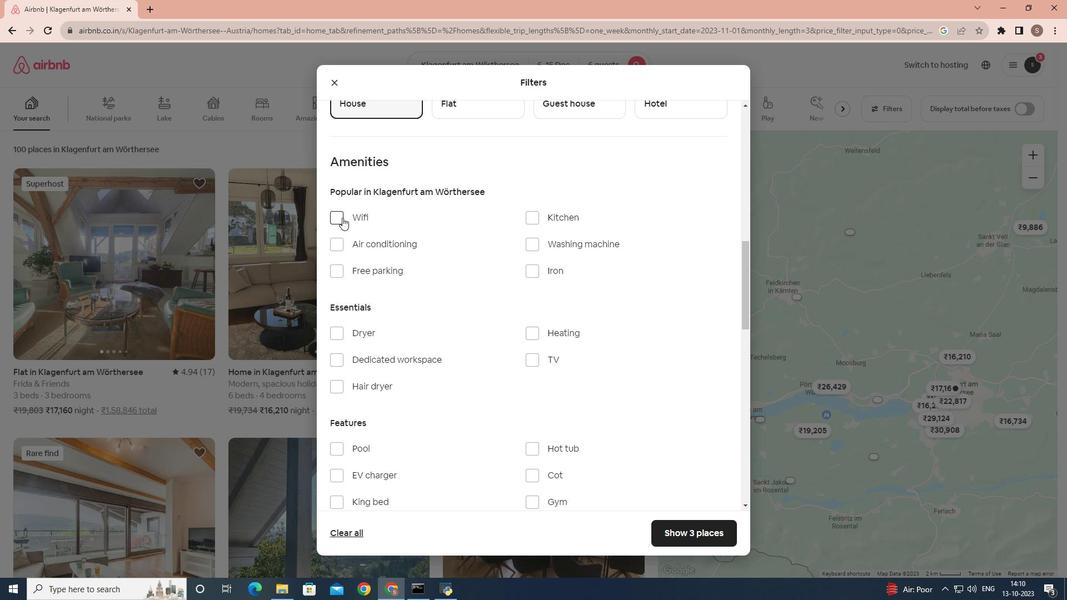 
Action: Mouse pressed left at (342, 217)
Screenshot: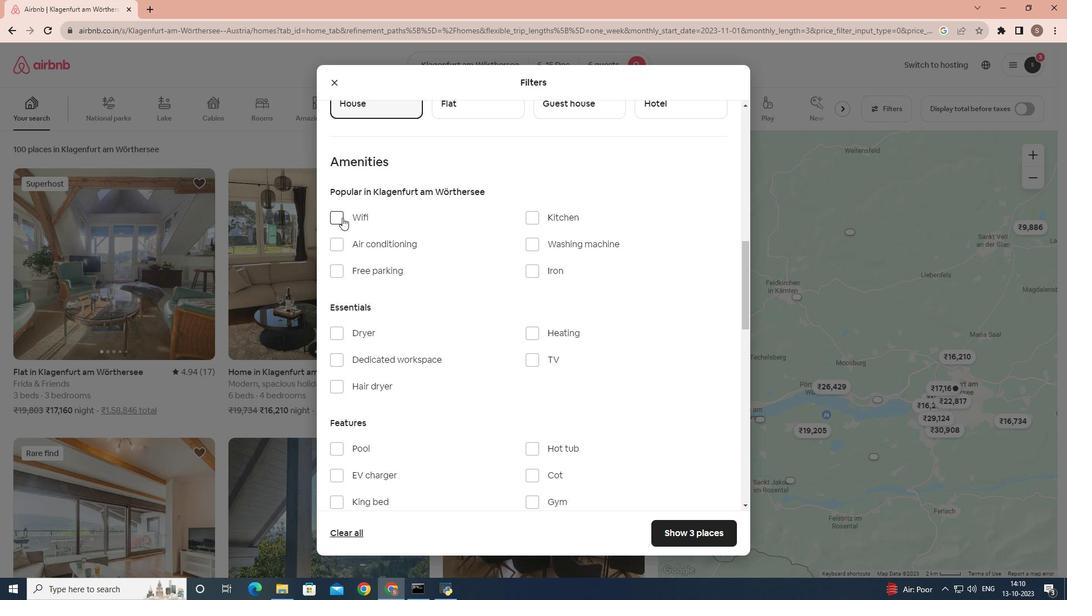 
Action: Mouse moved to (545, 367)
Screenshot: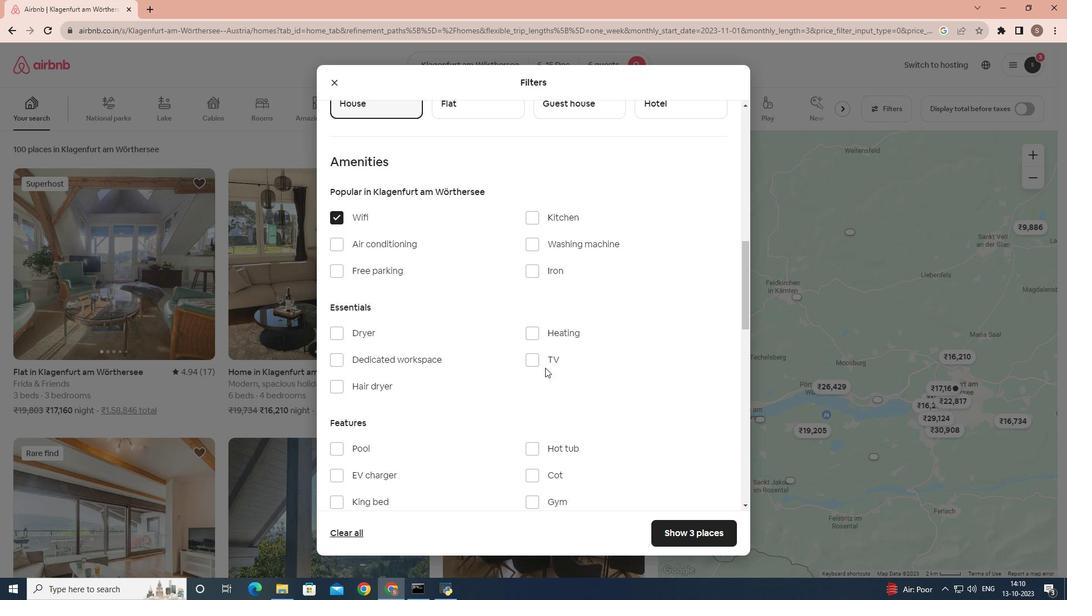 
Action: Mouse pressed left at (545, 367)
Screenshot: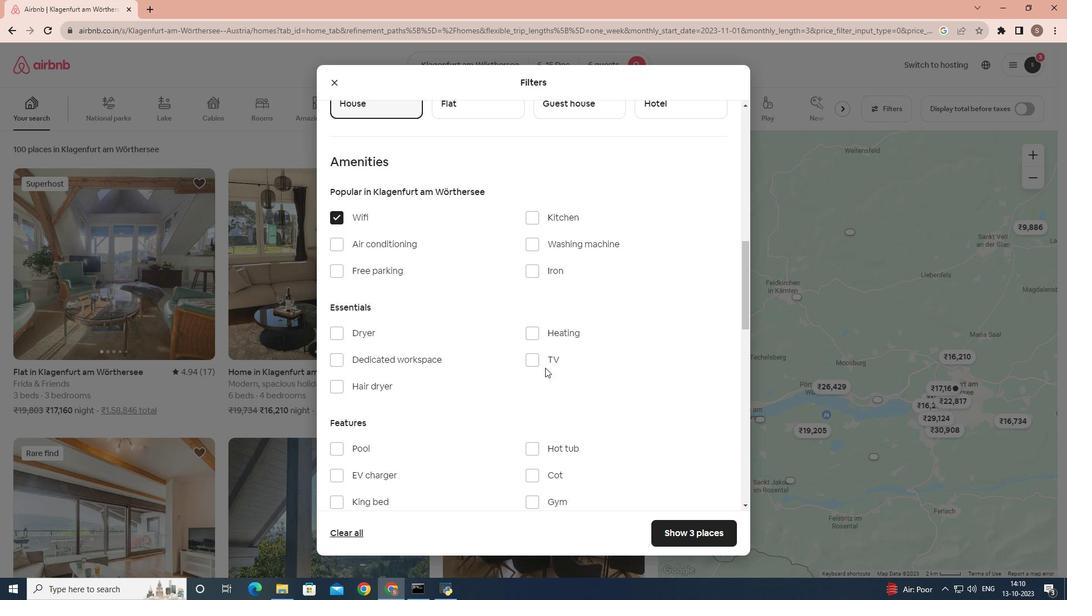 
Action: Mouse moved to (536, 362)
Screenshot: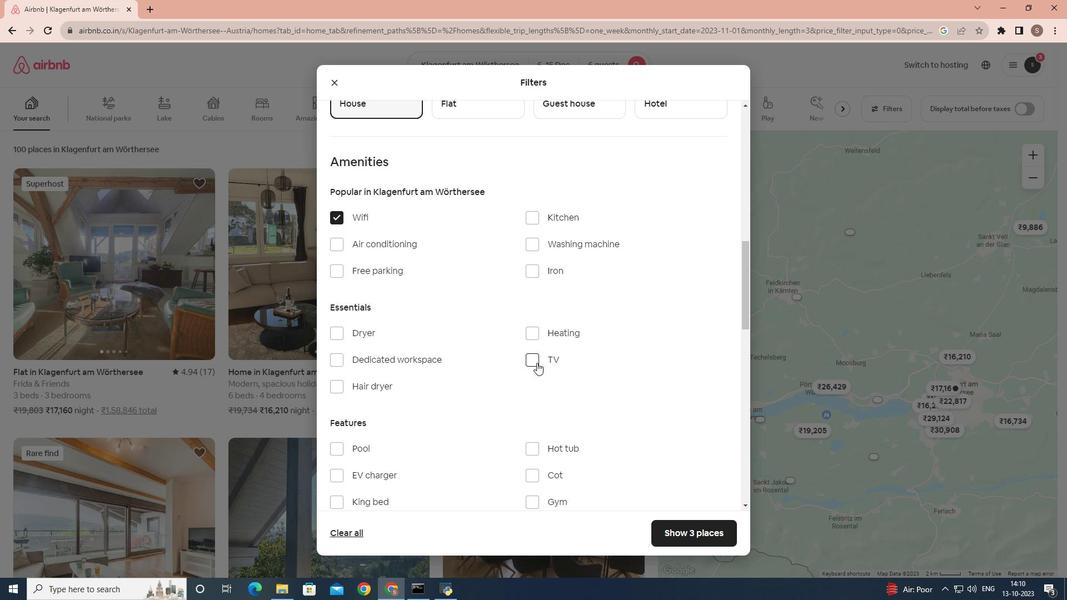 
Action: Mouse pressed left at (536, 362)
Screenshot: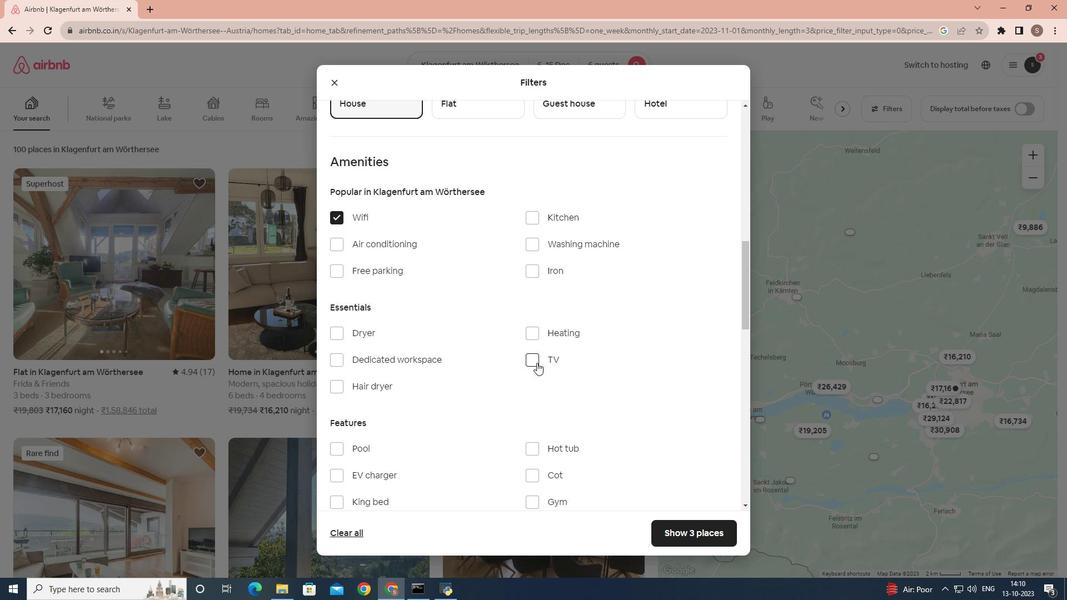 
Action: Mouse moved to (454, 387)
Screenshot: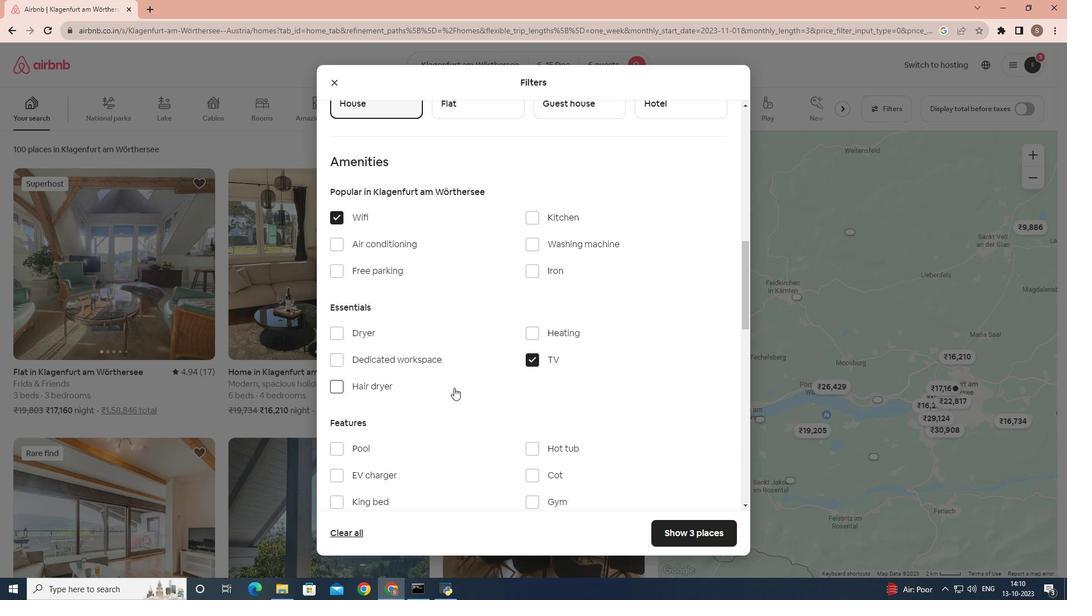 
Action: Mouse scrolled (454, 387) with delta (0, 0)
Screenshot: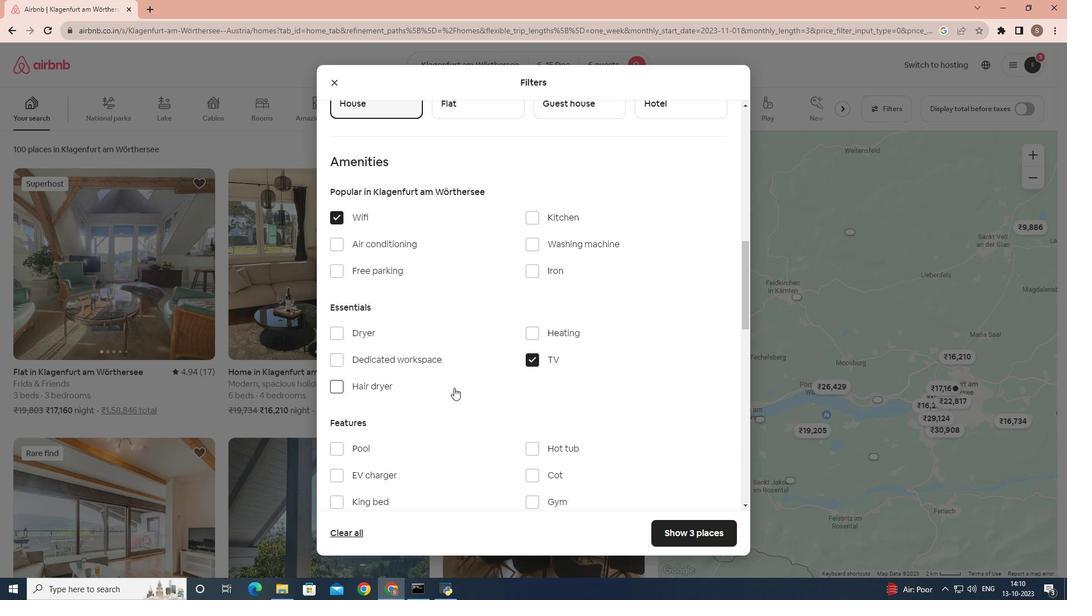 
Action: Mouse scrolled (454, 387) with delta (0, 0)
Screenshot: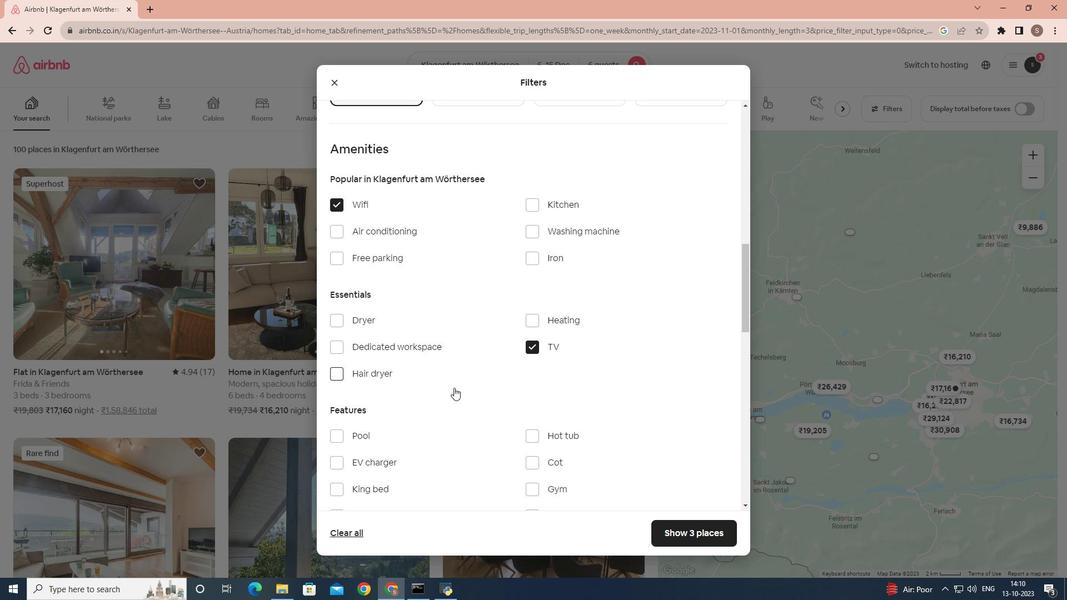 
Action: Mouse scrolled (454, 387) with delta (0, 0)
Screenshot: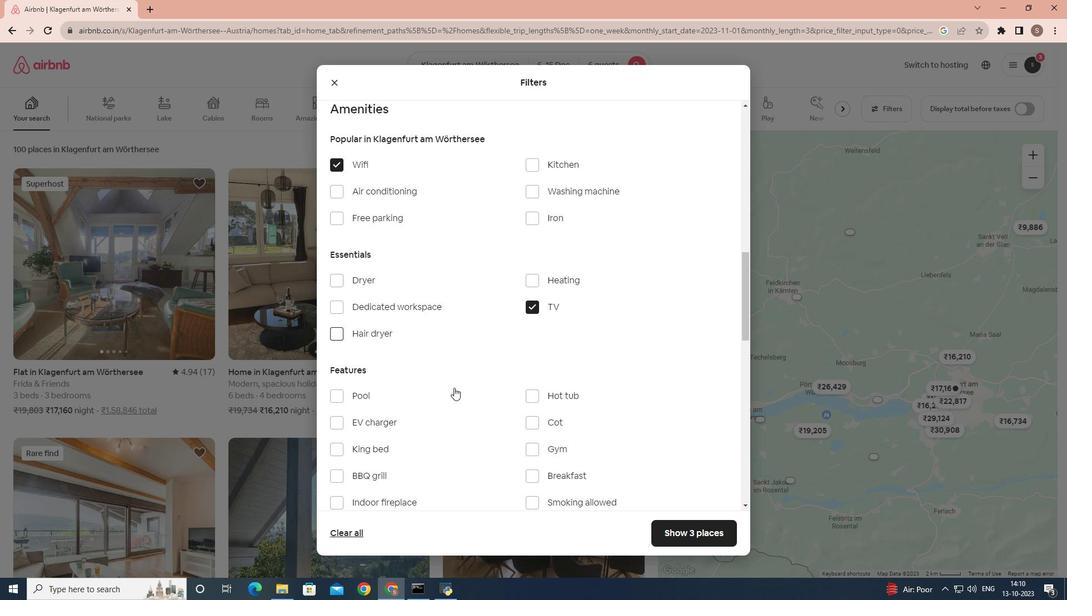 
Action: Mouse scrolled (454, 388) with delta (0, 0)
Screenshot: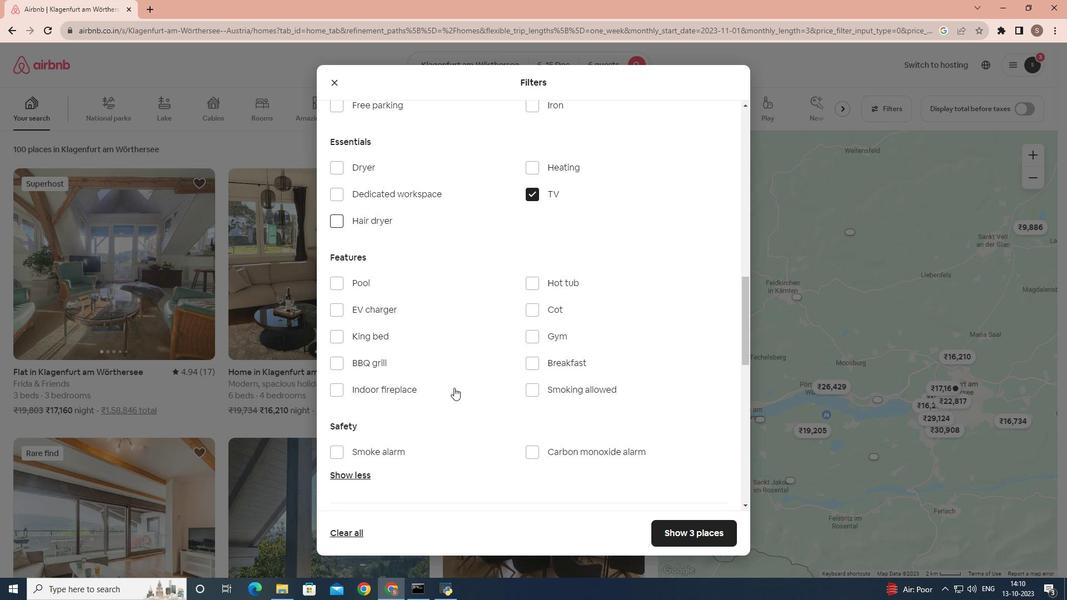 
Action: Mouse moved to (446, 358)
Screenshot: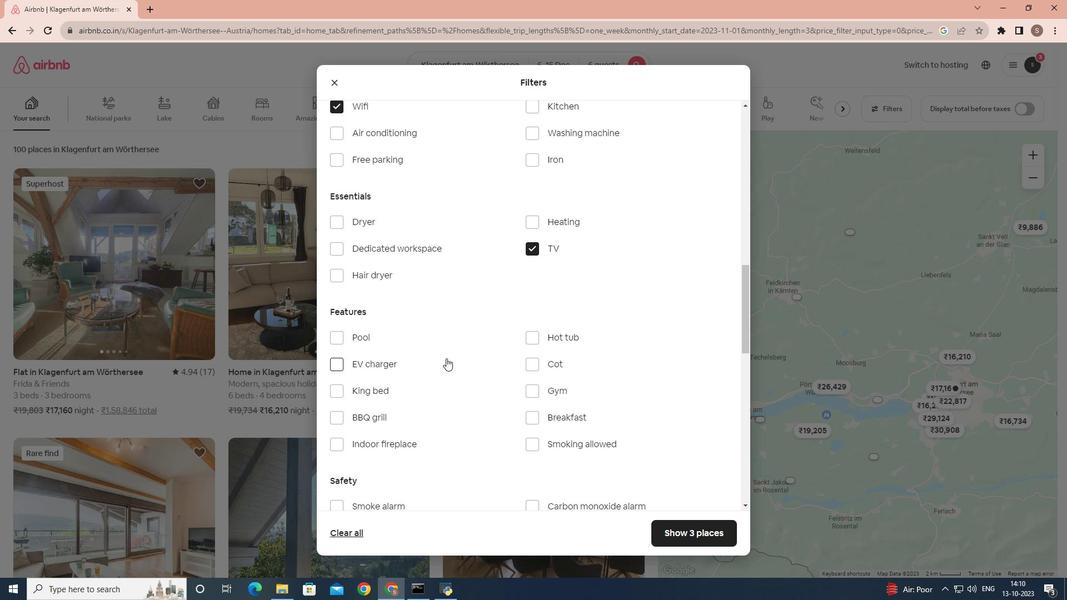 
Action: Mouse scrolled (446, 359) with delta (0, 0)
Screenshot: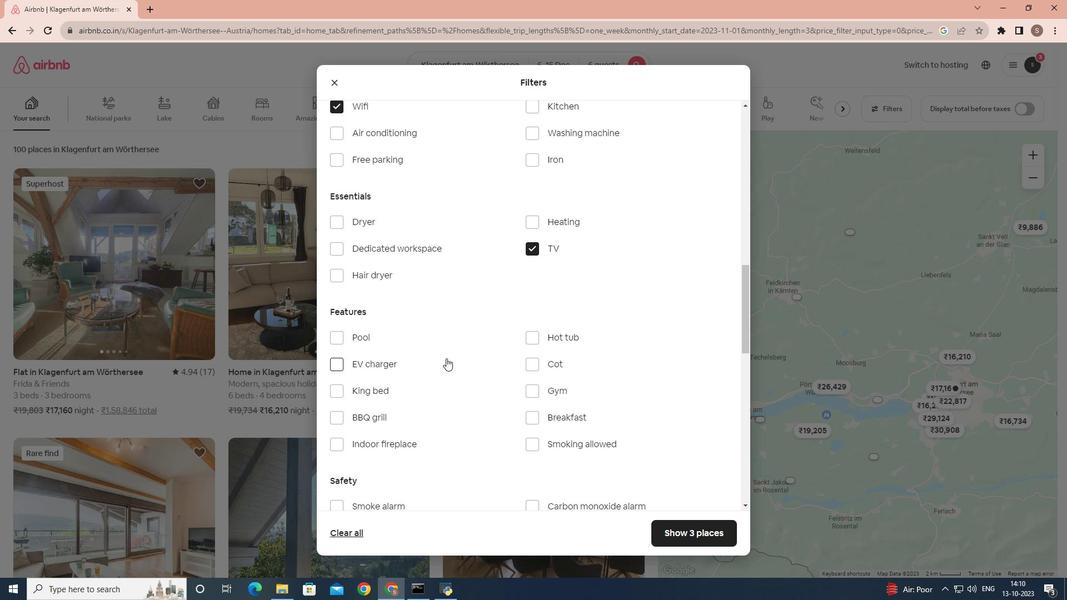
Action: Mouse scrolled (446, 357) with delta (0, 0)
Screenshot: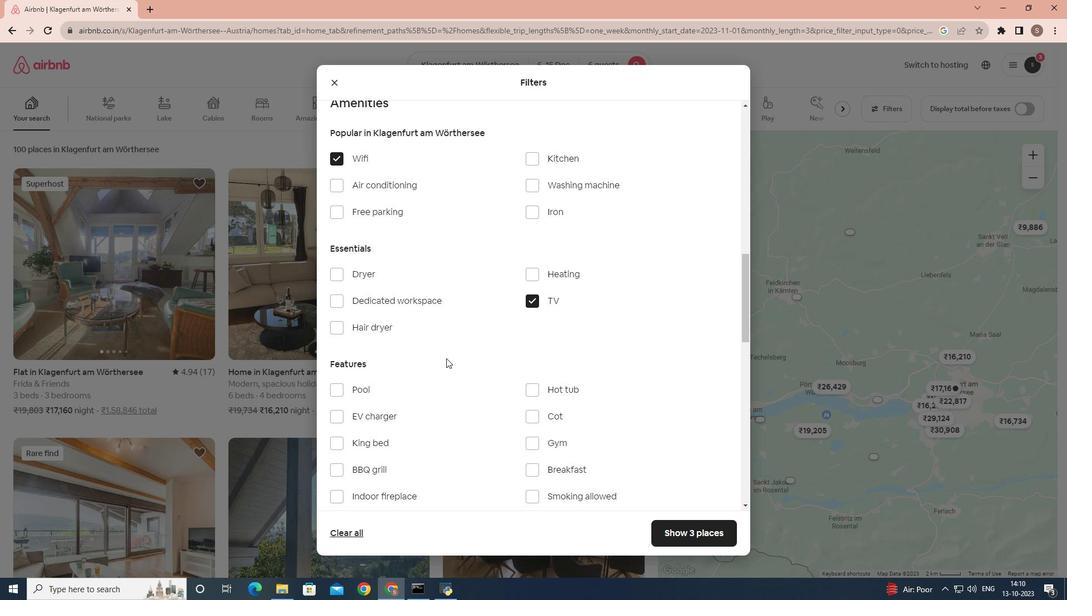 
Action: Mouse moved to (536, 340)
Screenshot: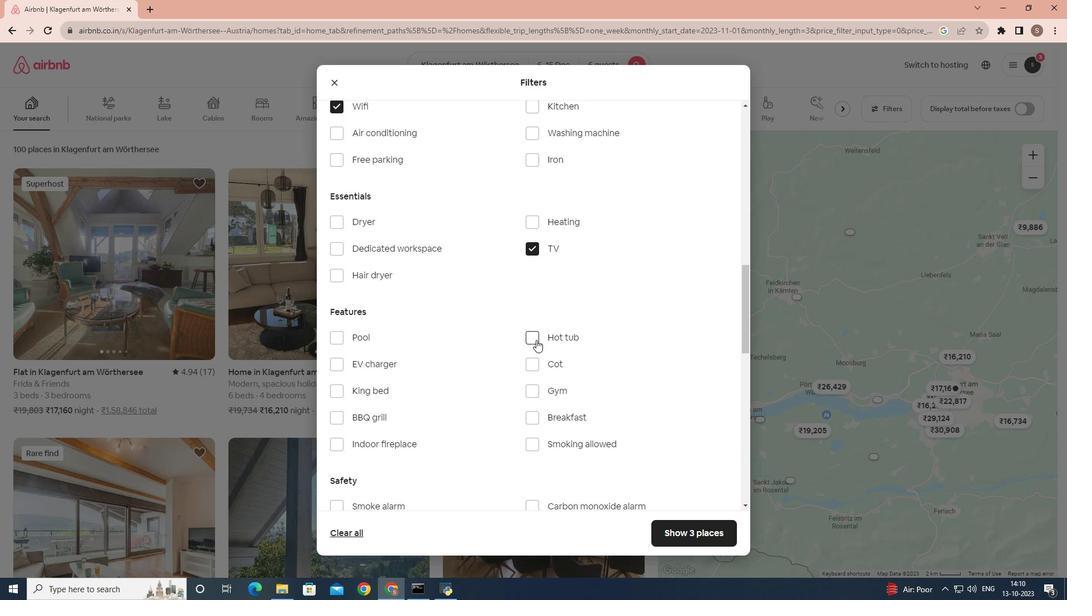 
Action: Mouse pressed left at (536, 340)
Screenshot: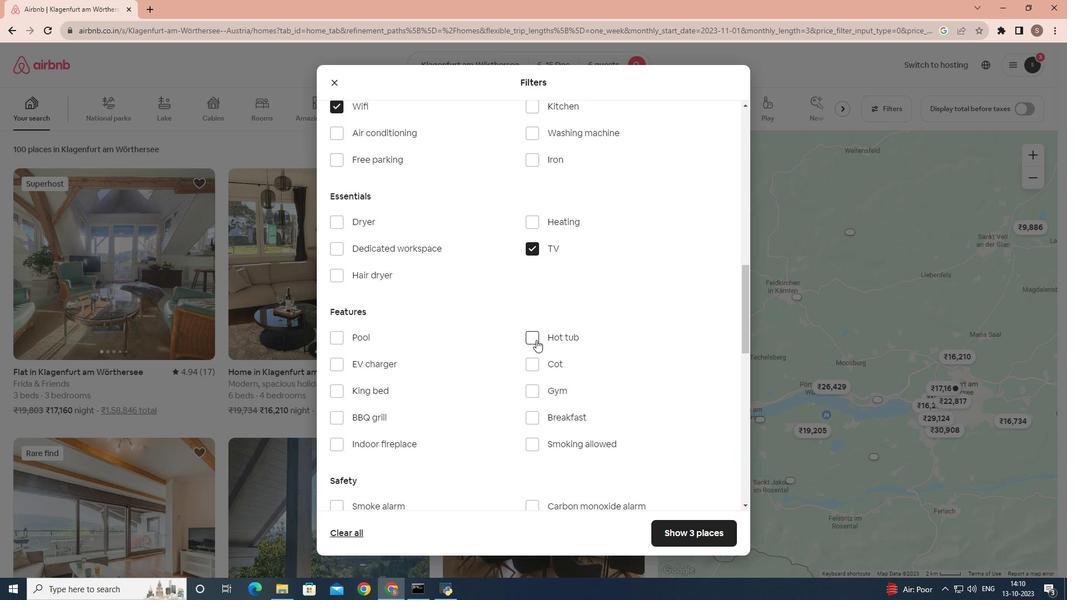 
Action: Mouse moved to (363, 161)
Screenshot: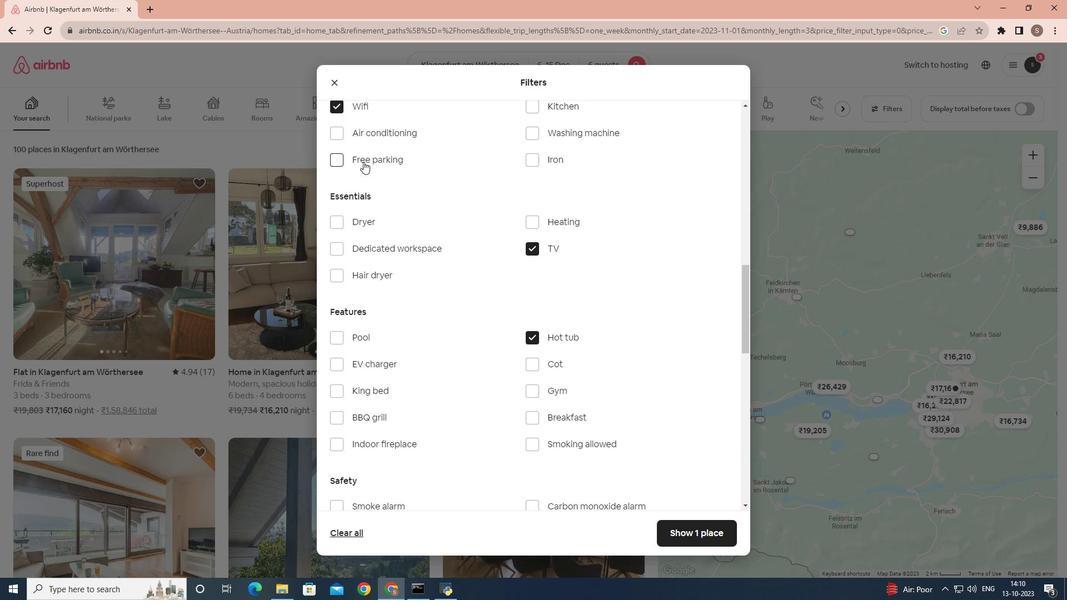 
Action: Mouse pressed left at (363, 161)
Screenshot: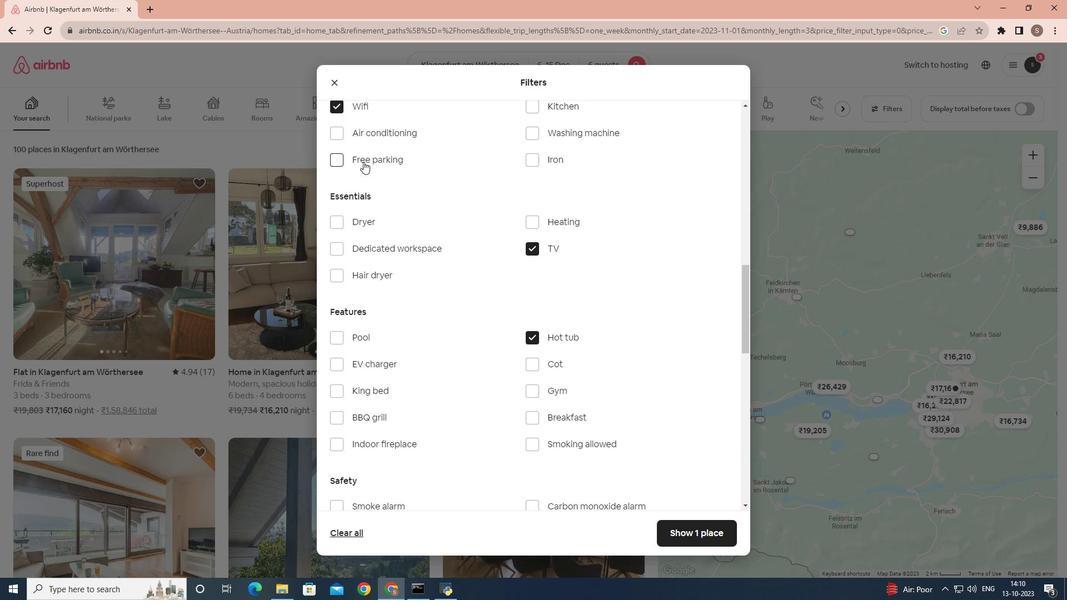 
Action: Mouse moved to (549, 450)
Screenshot: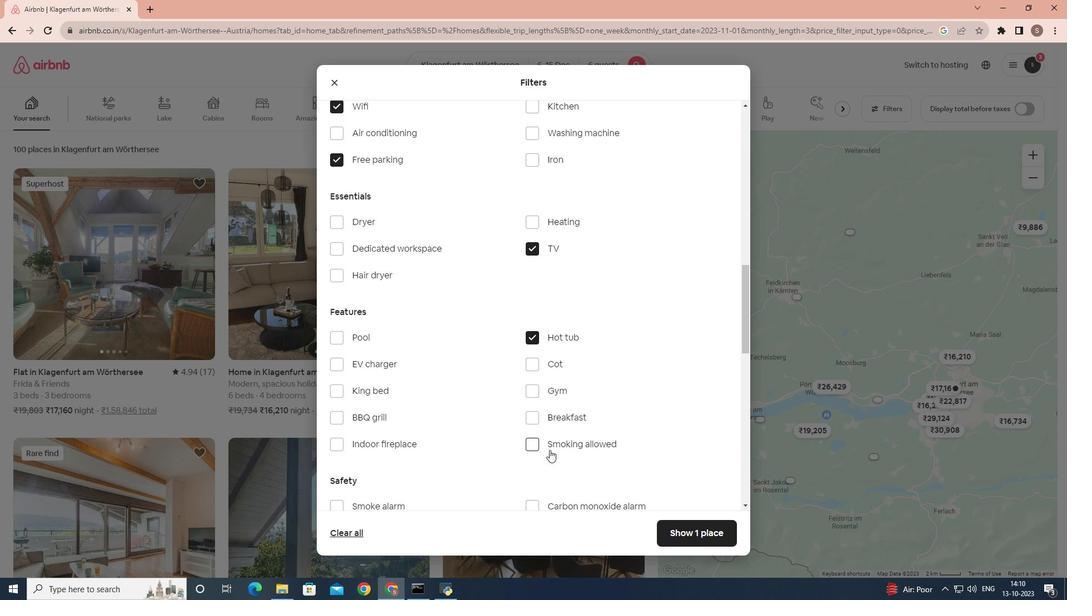 
Action: Mouse pressed left at (549, 450)
Screenshot: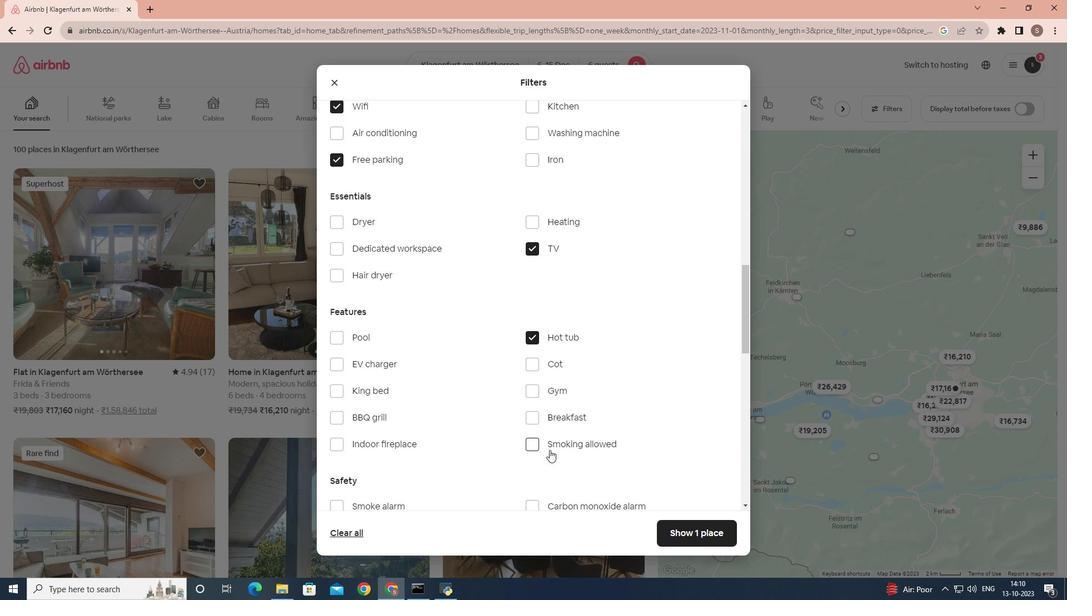 
Action: Mouse moved to (533, 389)
Screenshot: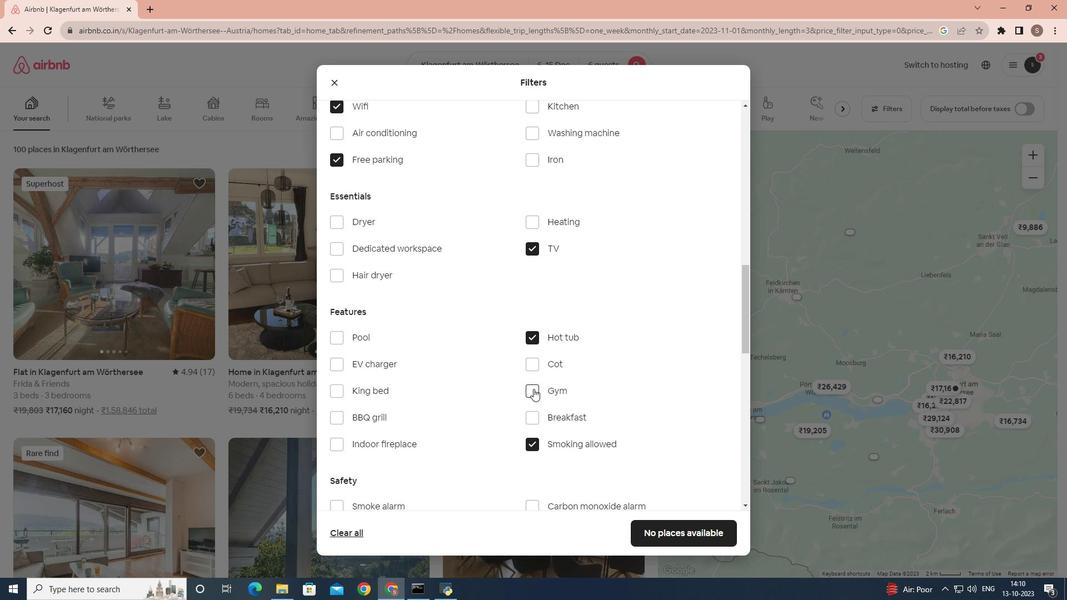 
Action: Mouse pressed left at (533, 389)
Screenshot: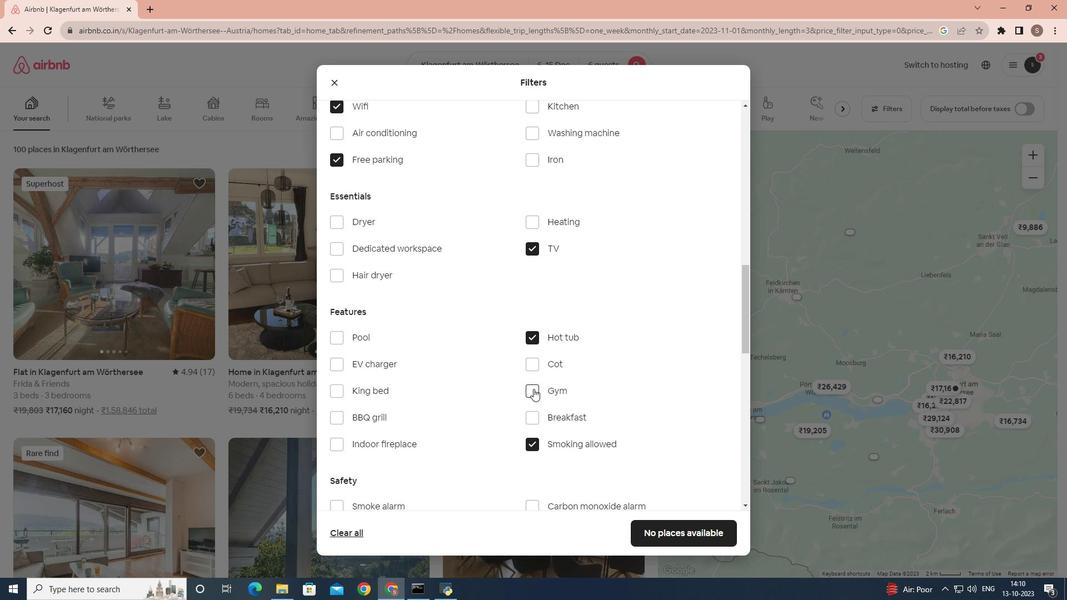 
Action: Mouse moved to (695, 534)
Screenshot: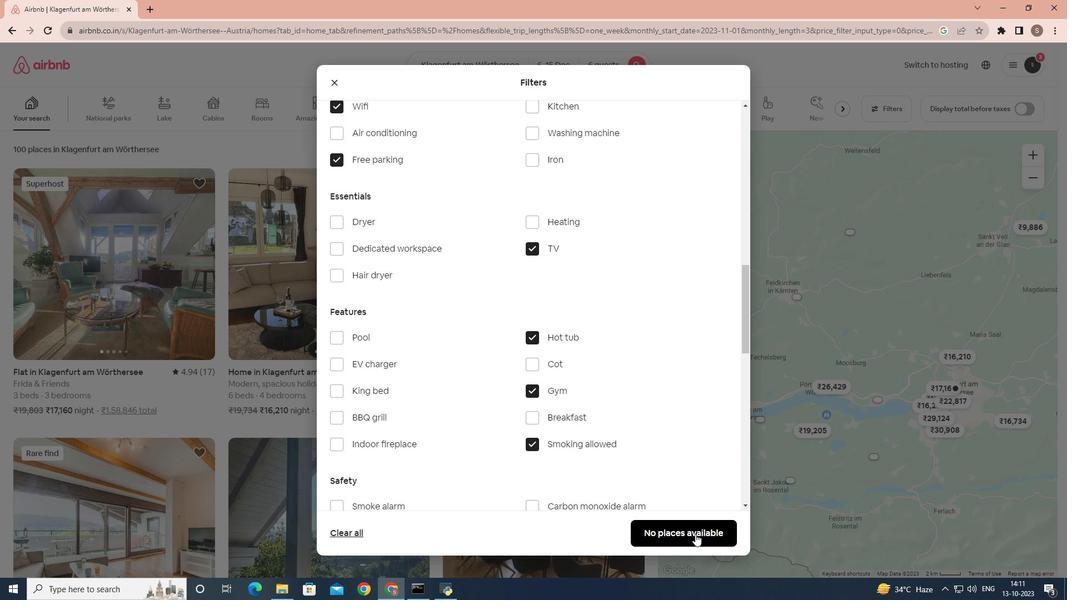 
Action: Mouse pressed left at (695, 534)
Screenshot: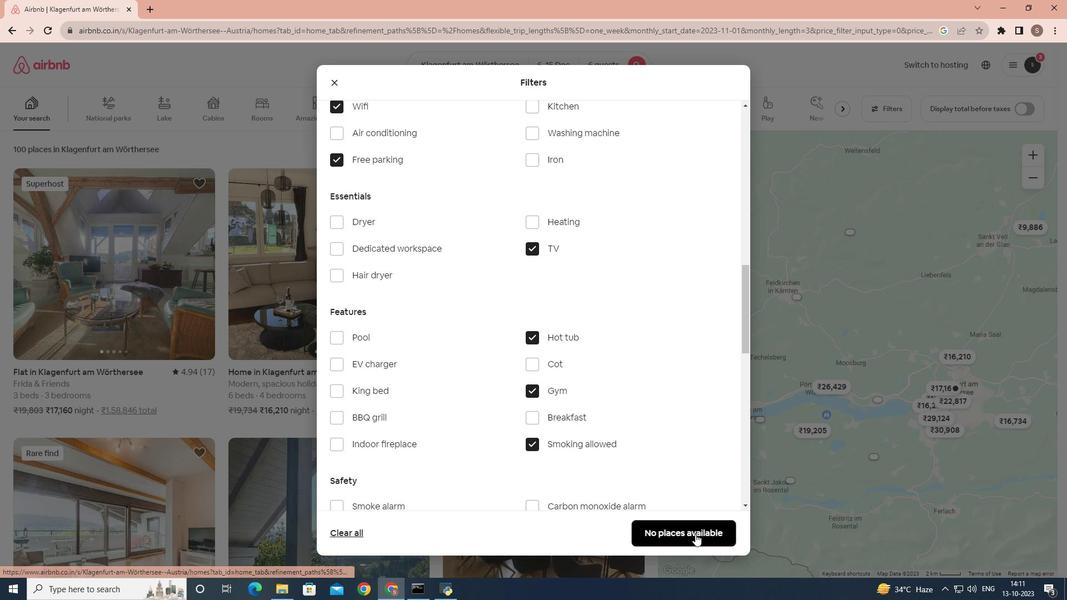 
